 Task: Look for space in Mililani Town, United States from 14th June, 2023 to 30th June, 2023 for 5 adults in price range Rs.8000 to Rs.12000. Place can be entire place or private room with 5 bedrooms having 5 beds and 5 bathrooms. Property type can be house, flat, guest house. Amenities needed are: wifi, TV, free parkinig on premises, gym, breakfast. Booking option can be shelf check-in. Required host language is English.
Action: Mouse moved to (423, 97)
Screenshot: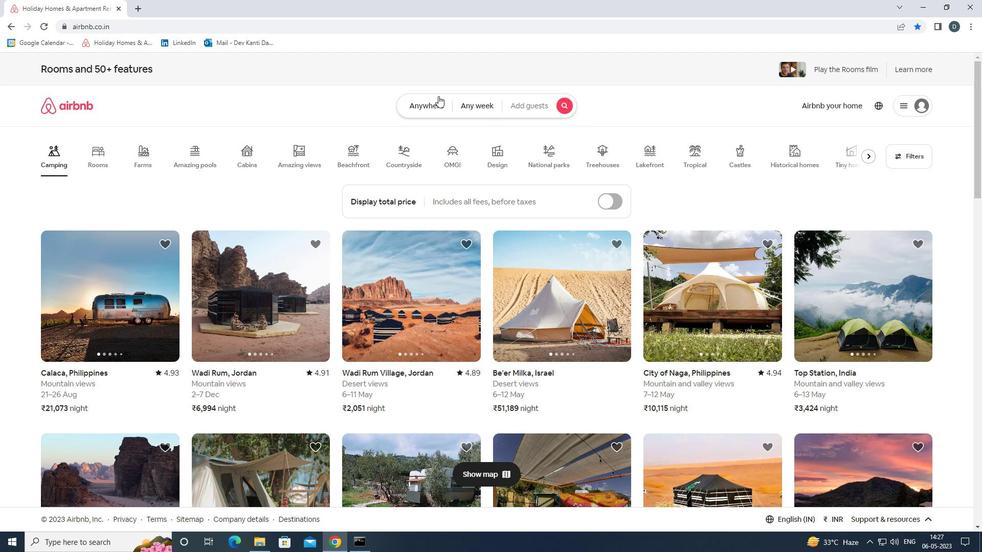 
Action: Mouse pressed left at (423, 97)
Screenshot: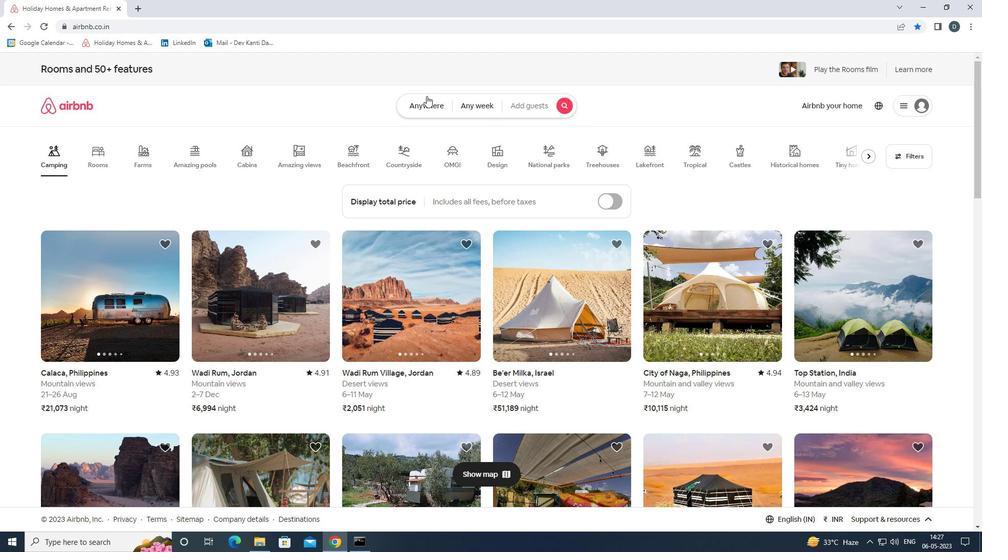 
Action: Mouse moved to (337, 146)
Screenshot: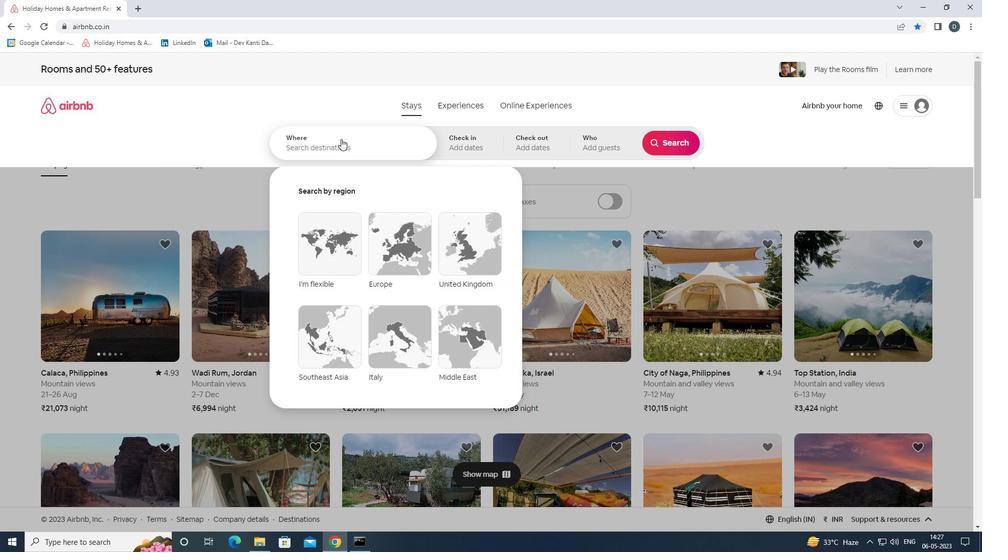 
Action: Mouse pressed left at (337, 146)
Screenshot: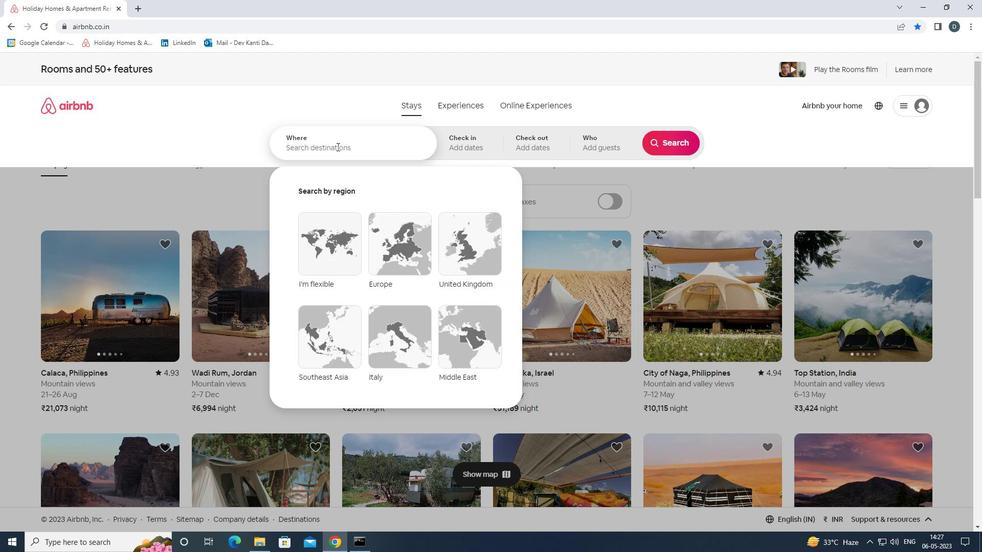 
Action: Mouse moved to (337, 147)
Screenshot: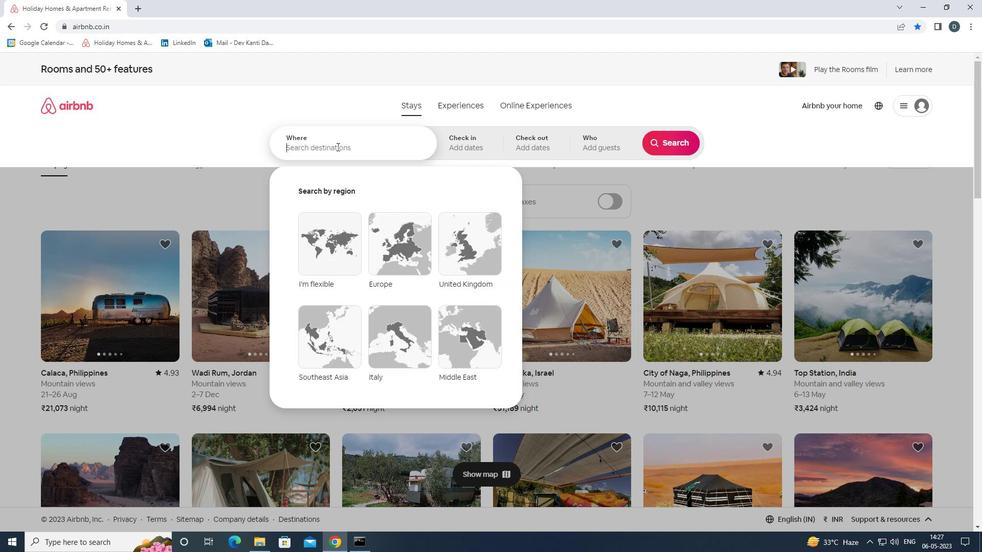 
Action: Key pressed <Key.shift><Key.shift><Key.shift><Key.shift><Key.shift><Key.shift><Key.shift><Key.shift><Key.shift><Key.shift><Key.shift><Key.shift><Key.shift><Key.shift><Key.shift><Key.shift><Key.shift><Key.shift><Key.shift><Key.shift><Key.shift><Key.shift>MILILANI<Key.space><Key.shift><Key.shift><Key.shift><Key.shift><Key.shift><Key.shift><Key.shift><Key.shift><Key.shift><Key.shift><Key.shift><Key.shift><Key.shift><Key.shift>TOWN,<Key.shift>UNITED<Key.space><Key.shift>STATES<Key.enter>
Screenshot: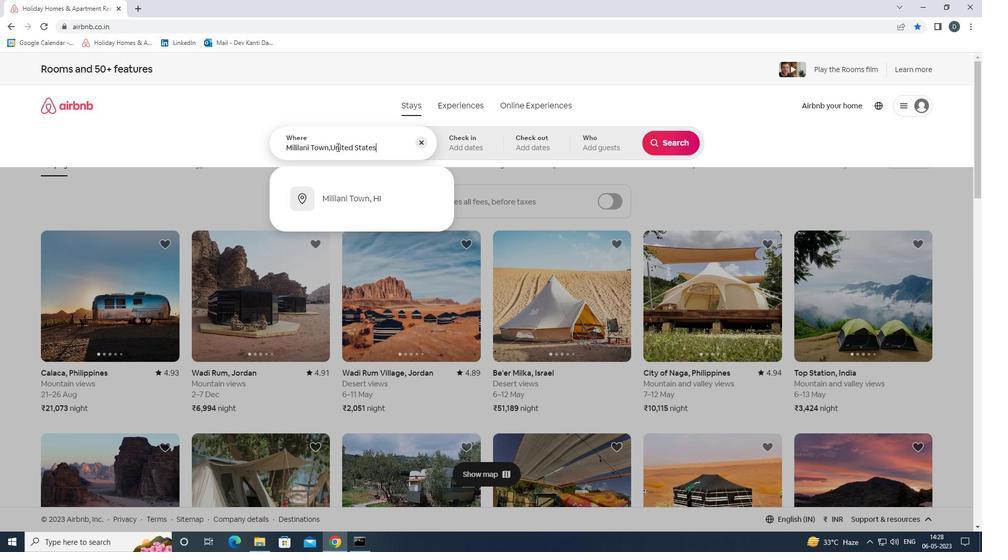 
Action: Mouse moved to (586, 314)
Screenshot: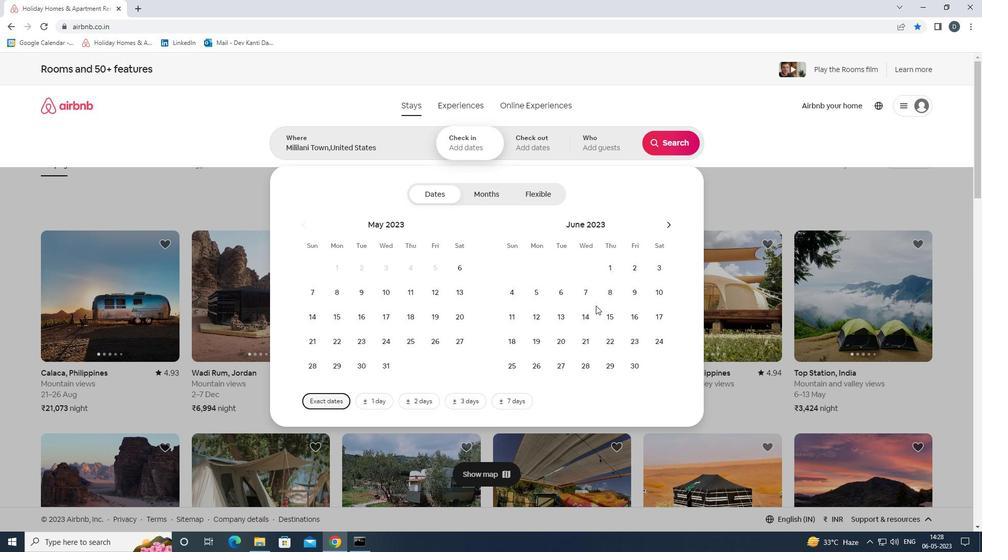 
Action: Mouse pressed left at (586, 314)
Screenshot: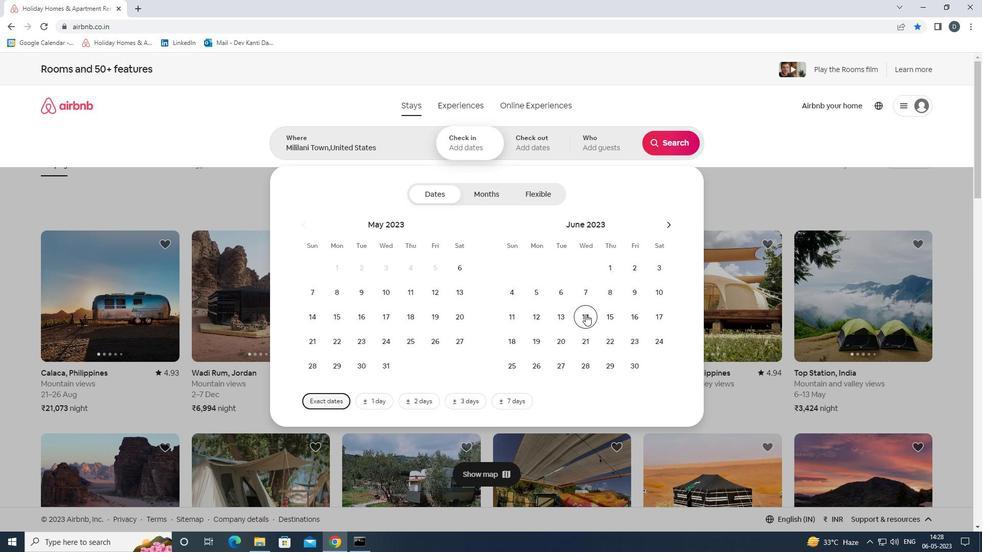 
Action: Mouse moved to (633, 364)
Screenshot: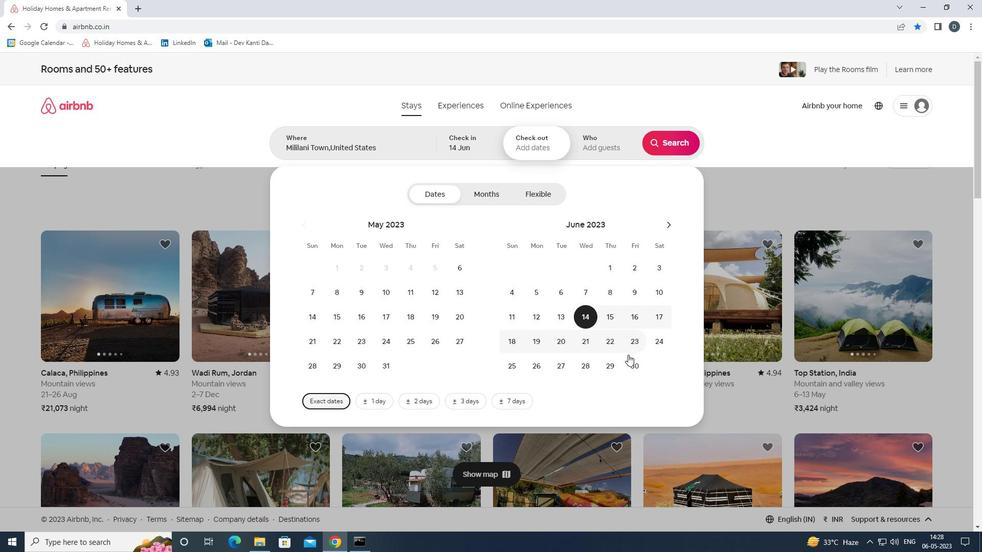 
Action: Mouse pressed left at (633, 364)
Screenshot: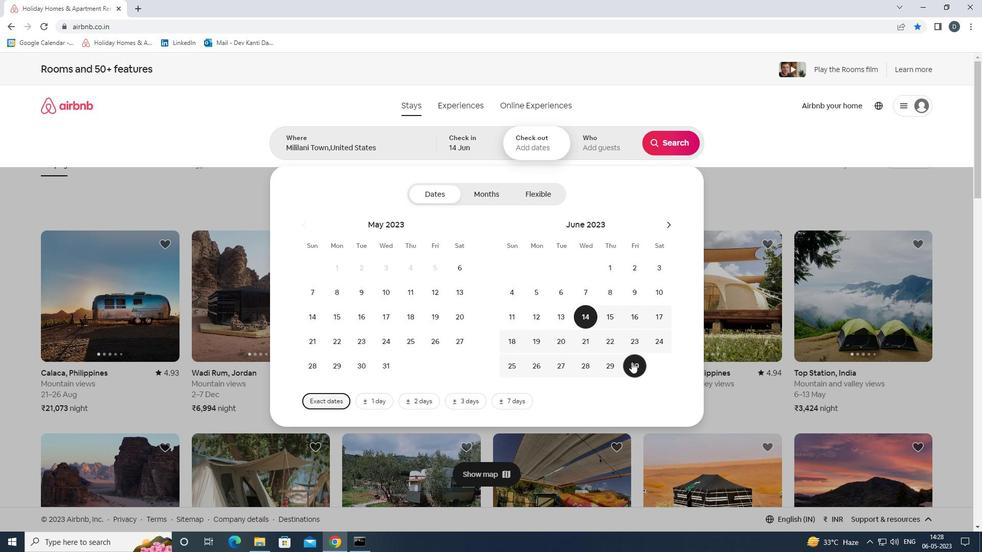 
Action: Mouse moved to (600, 146)
Screenshot: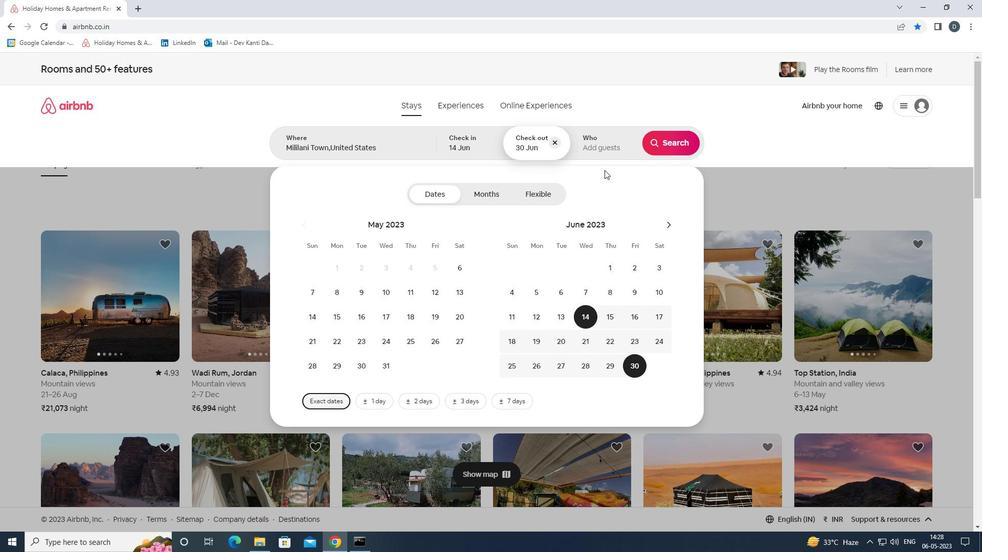 
Action: Mouse pressed left at (600, 146)
Screenshot: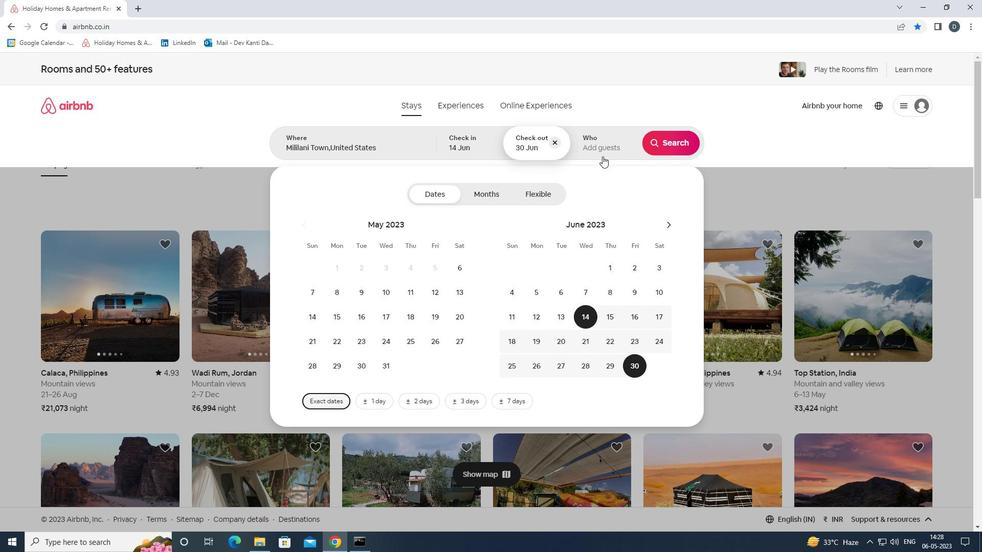 
Action: Mouse moved to (671, 198)
Screenshot: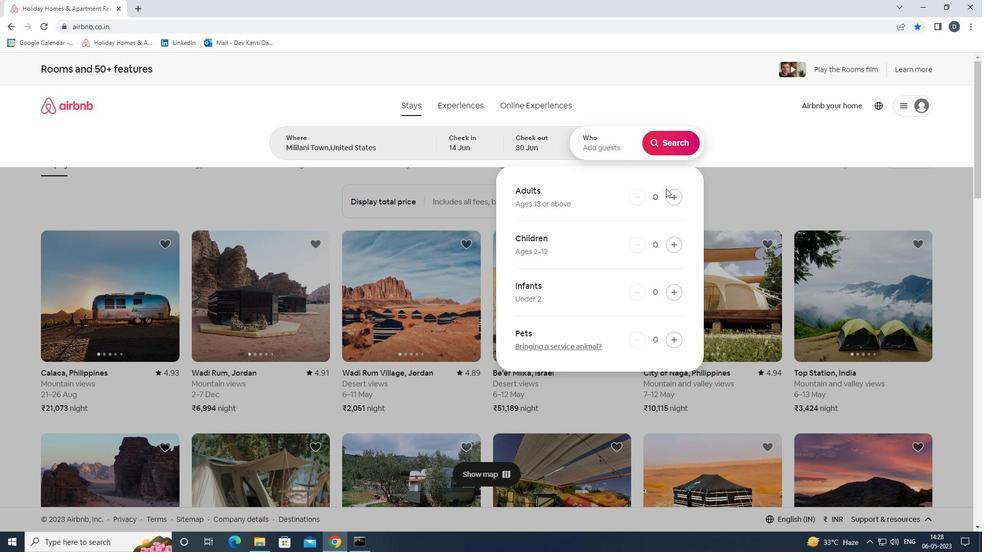 
Action: Mouse pressed left at (671, 198)
Screenshot: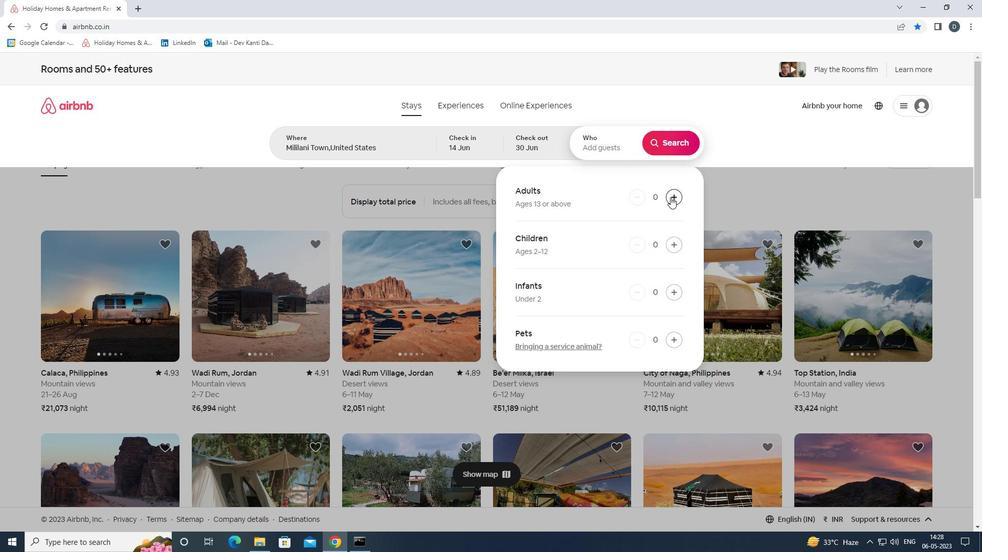 
Action: Mouse moved to (671, 199)
Screenshot: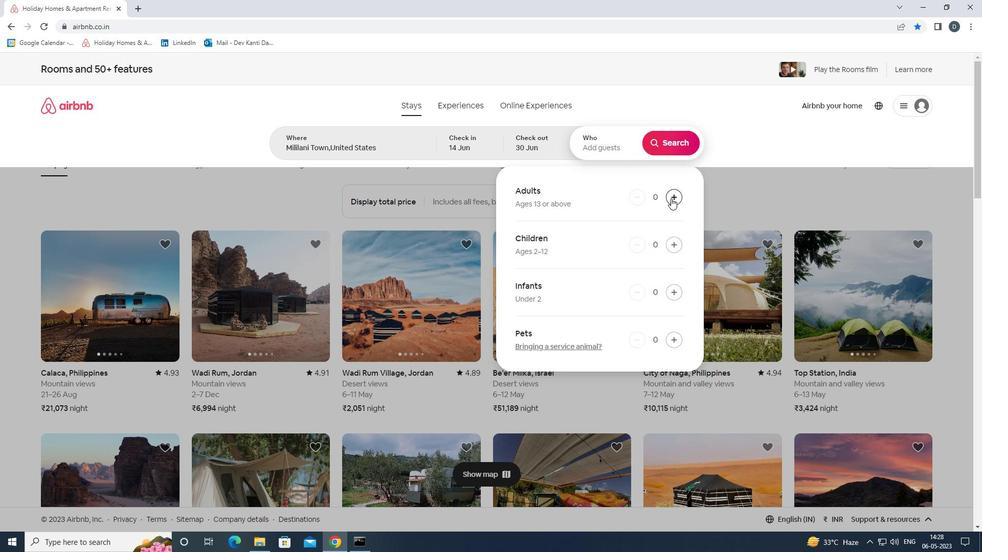 
Action: Mouse pressed left at (671, 199)
Screenshot: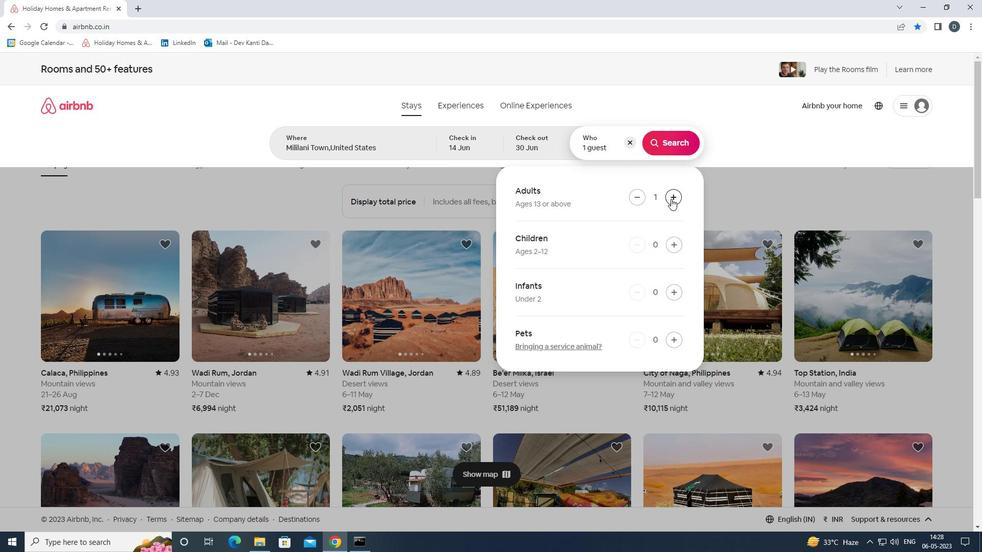 
Action: Mouse pressed left at (671, 199)
Screenshot: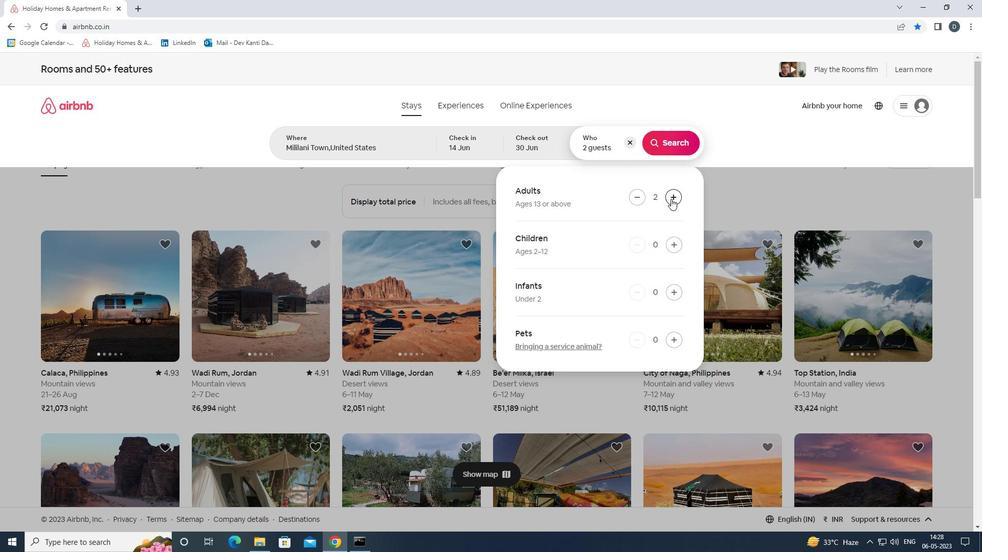 
Action: Mouse pressed left at (671, 199)
Screenshot: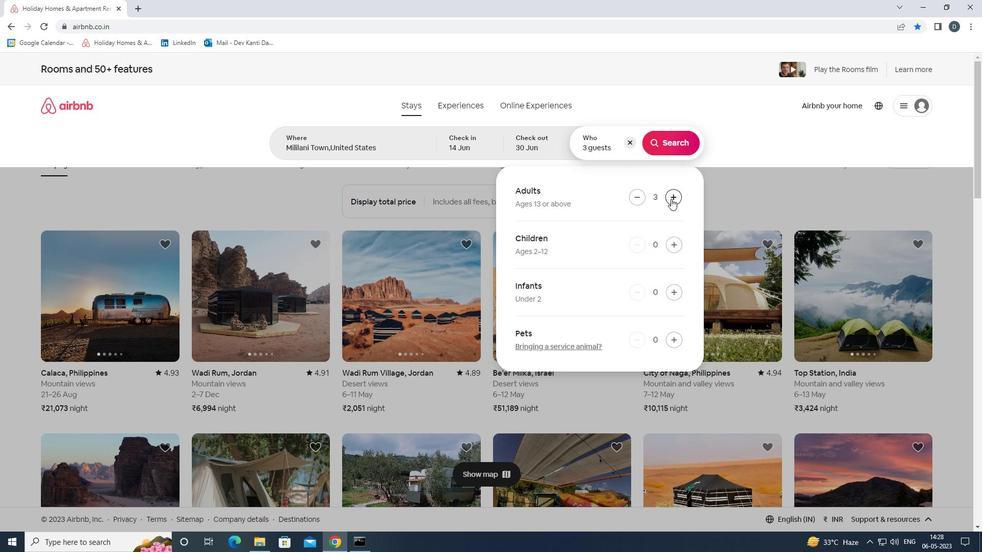 
Action: Mouse moved to (671, 201)
Screenshot: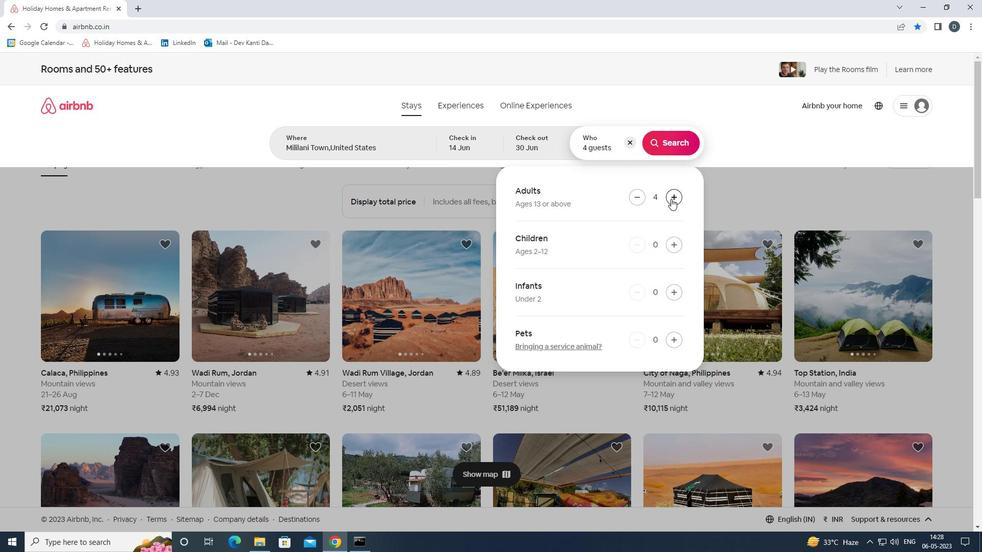
Action: Mouse pressed left at (671, 201)
Screenshot: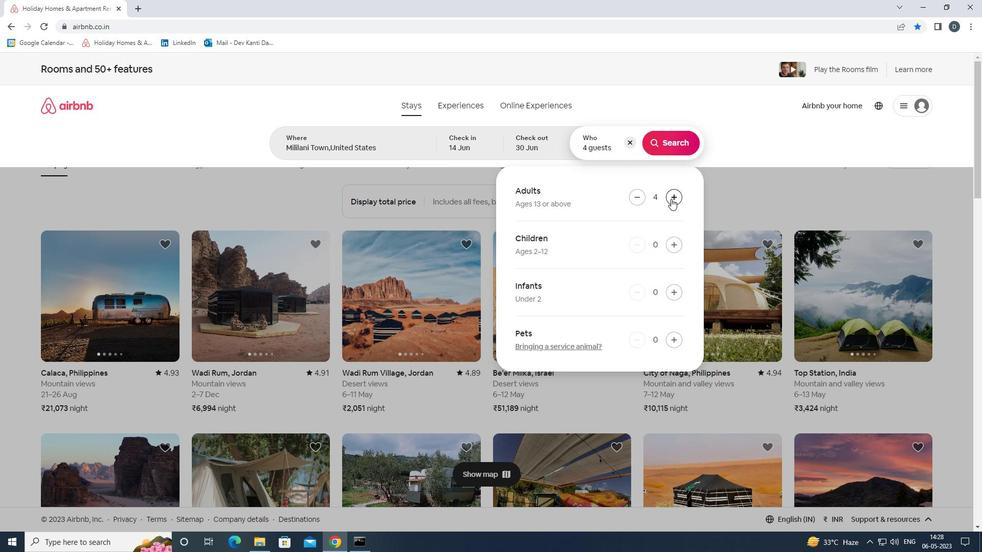 
Action: Mouse moved to (666, 143)
Screenshot: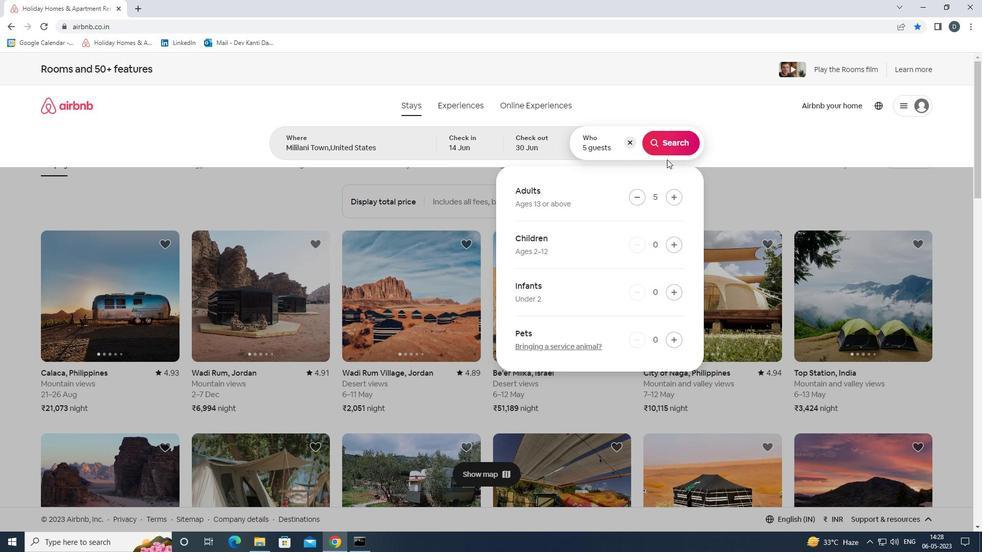 
Action: Mouse pressed left at (666, 143)
Screenshot: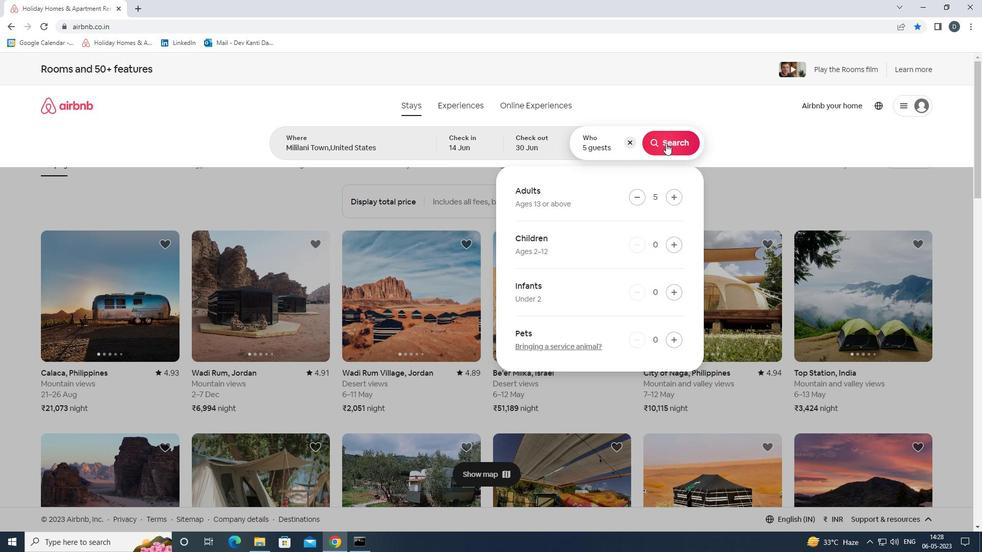 
Action: Mouse moved to (933, 113)
Screenshot: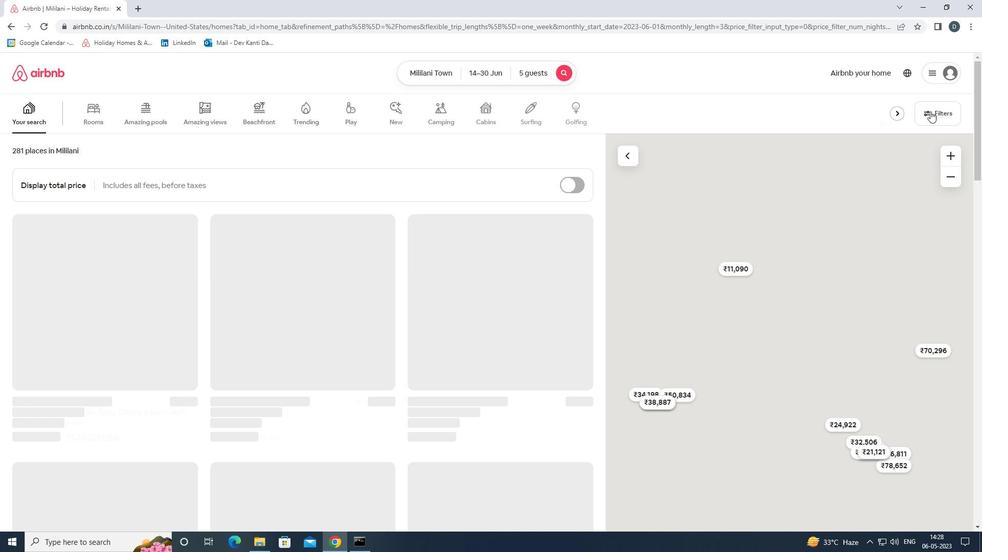 
Action: Mouse pressed left at (933, 113)
Screenshot: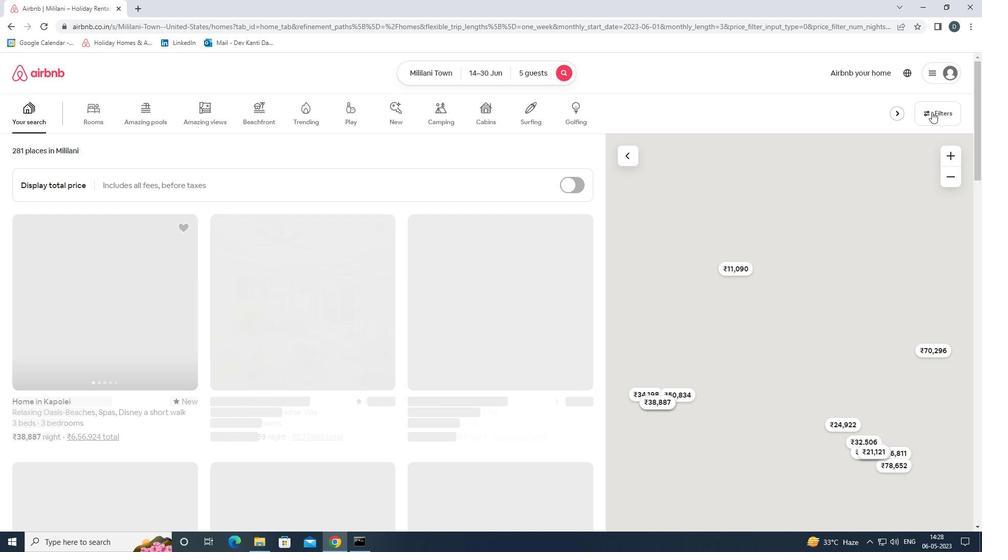 
Action: Mouse moved to (433, 363)
Screenshot: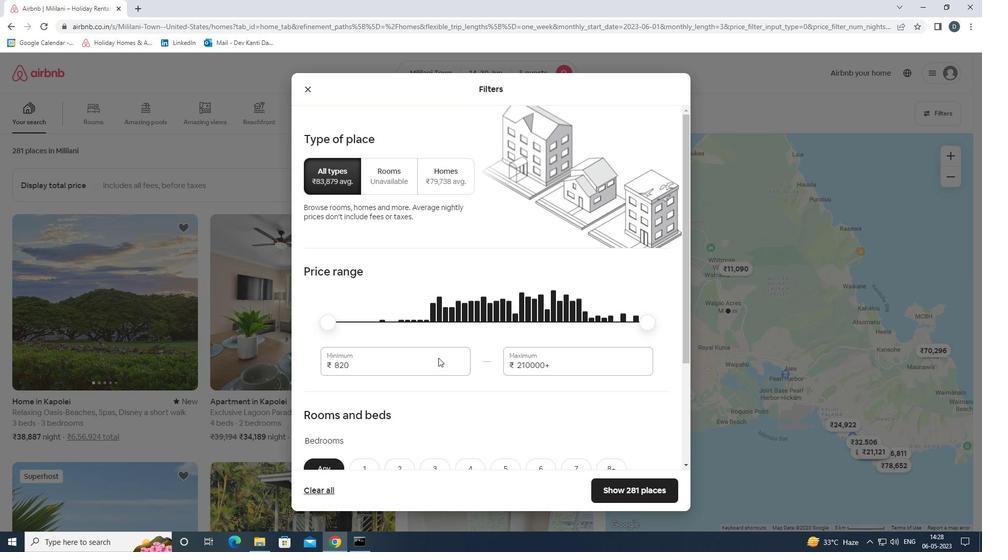 
Action: Mouse pressed left at (433, 363)
Screenshot: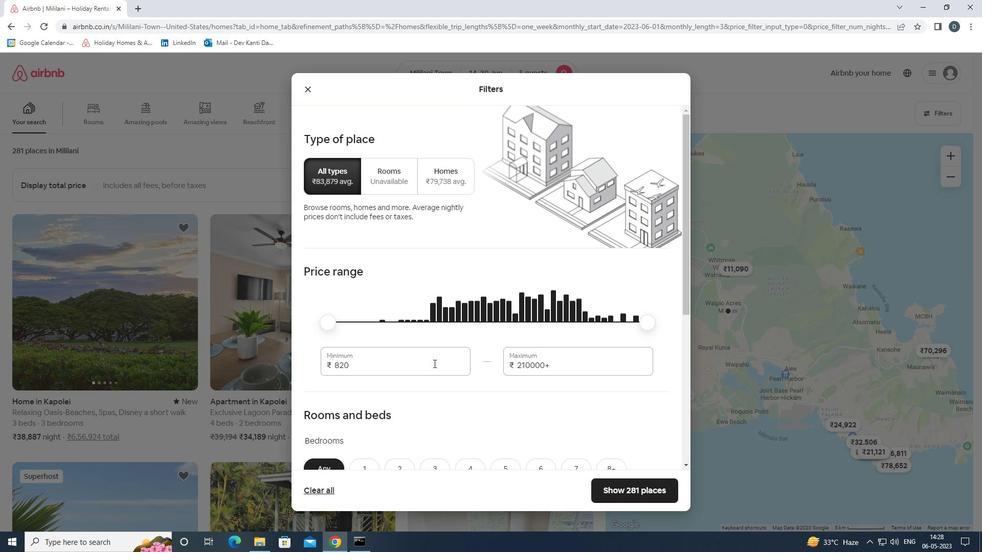 
Action: Mouse pressed left at (433, 363)
Screenshot: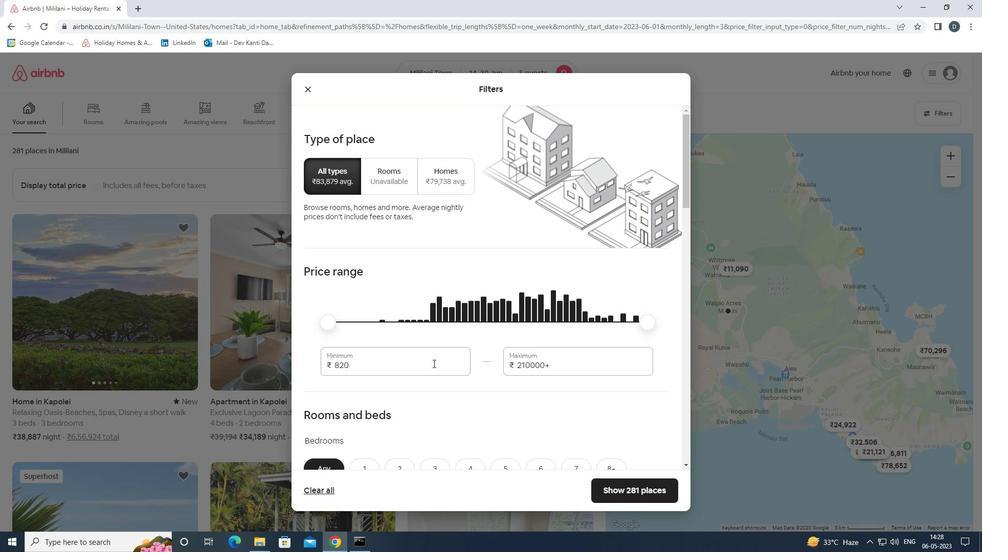 
Action: Mouse moved to (438, 363)
Screenshot: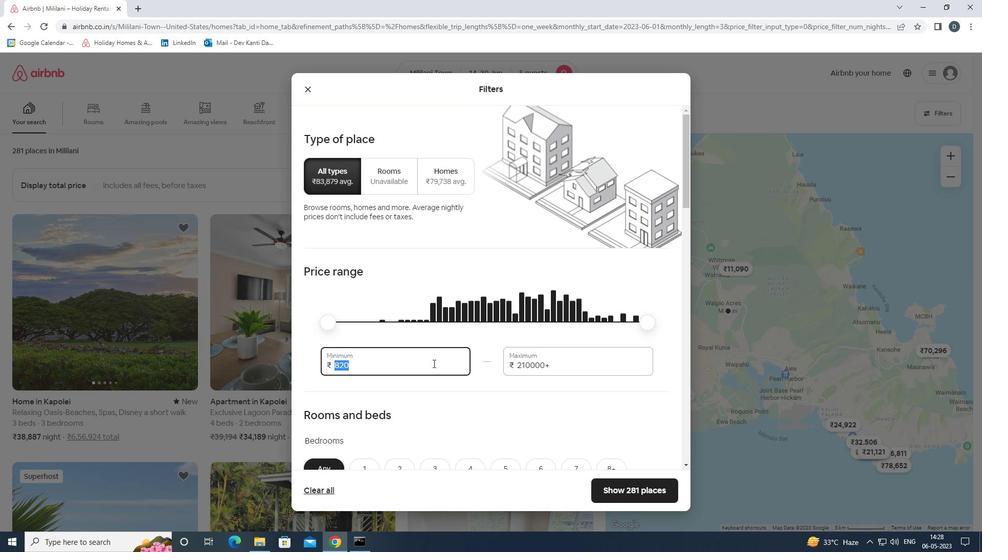 
Action: Key pressed 8000<Key.tab>12000
Screenshot: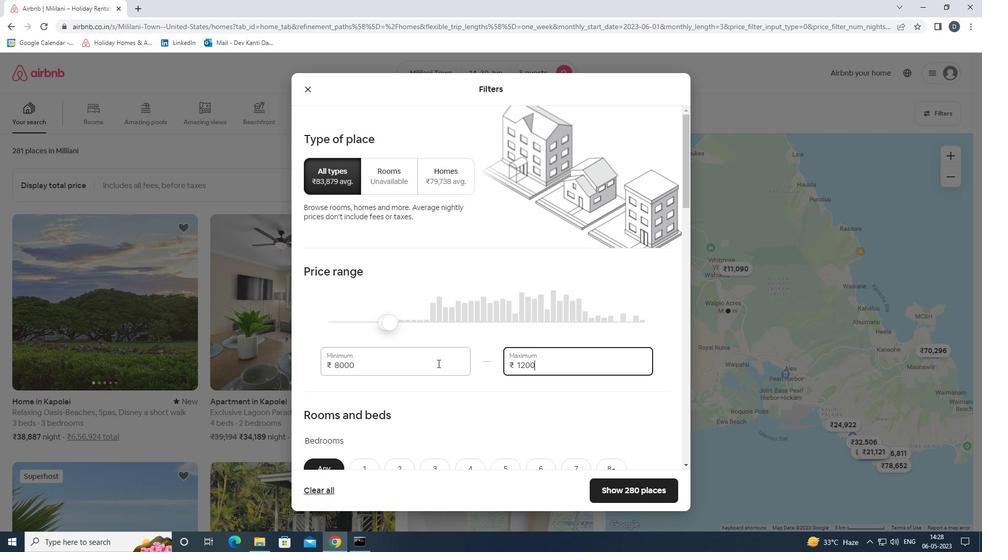 
Action: Mouse moved to (442, 362)
Screenshot: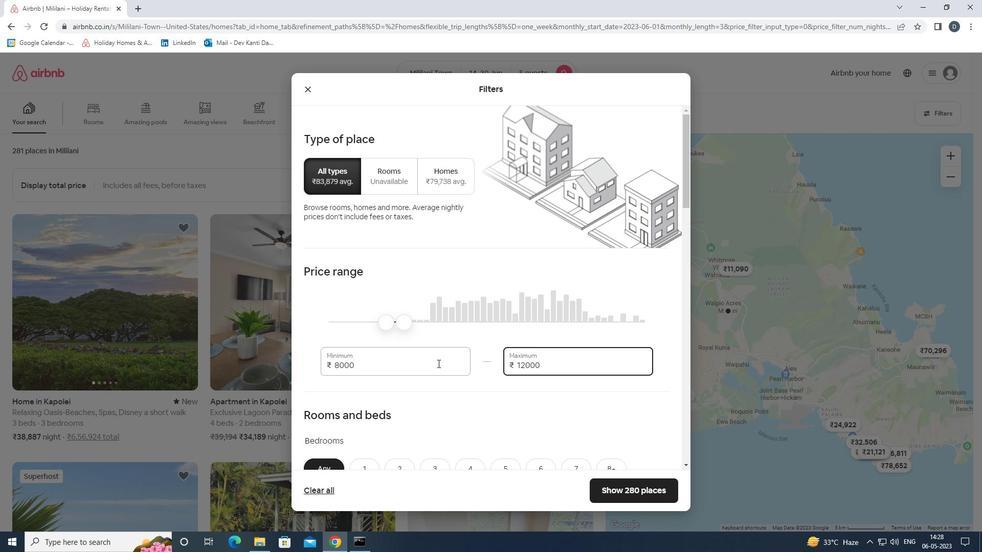 
Action: Mouse scrolled (442, 362) with delta (0, 0)
Screenshot: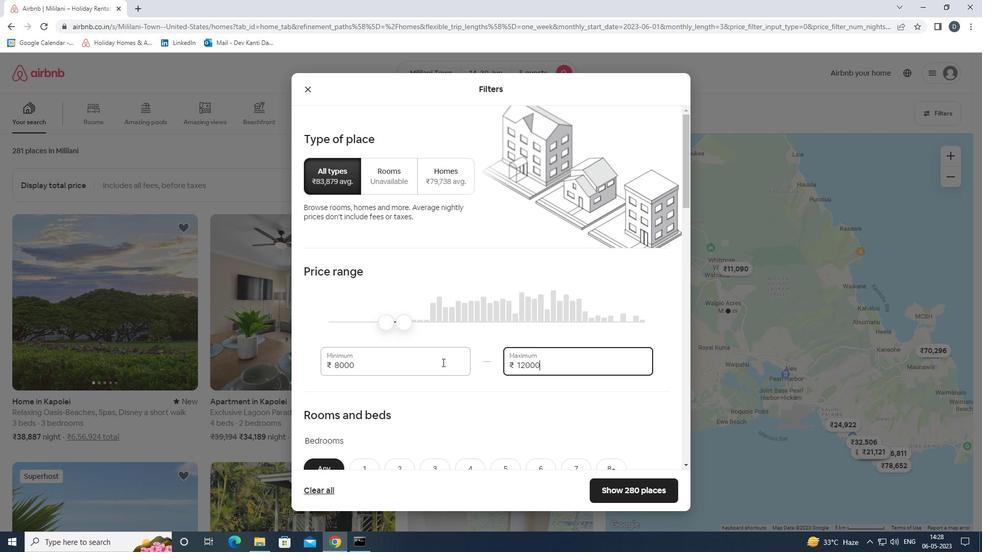 
Action: Mouse moved to (452, 359)
Screenshot: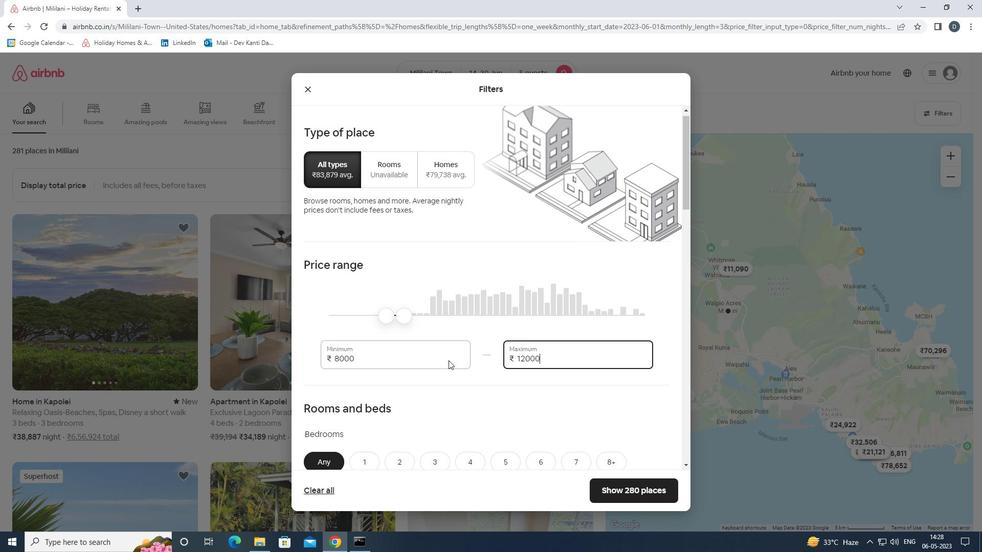
Action: Mouse scrolled (452, 359) with delta (0, 0)
Screenshot: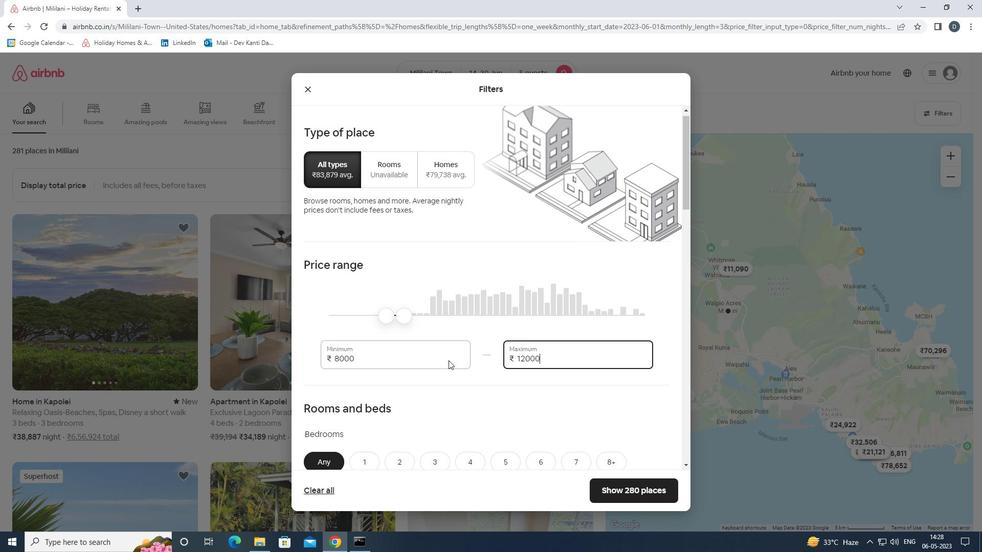 
Action: Mouse moved to (468, 356)
Screenshot: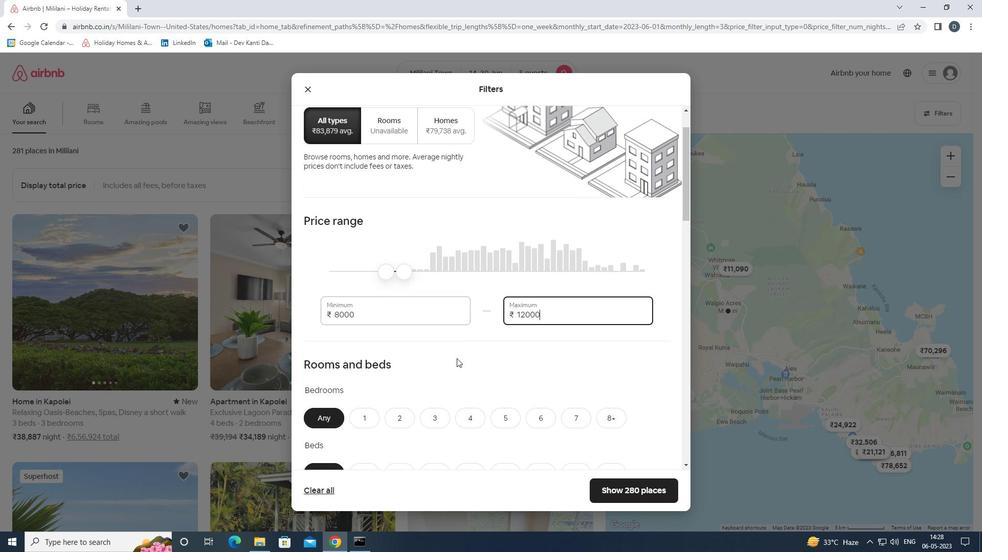 
Action: Mouse scrolled (468, 355) with delta (0, 0)
Screenshot: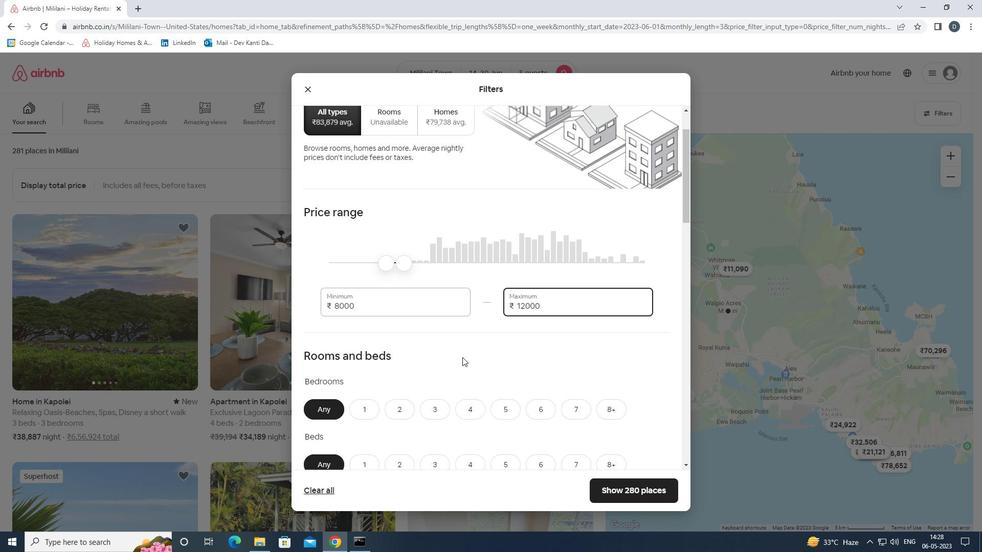 
Action: Mouse moved to (474, 354)
Screenshot: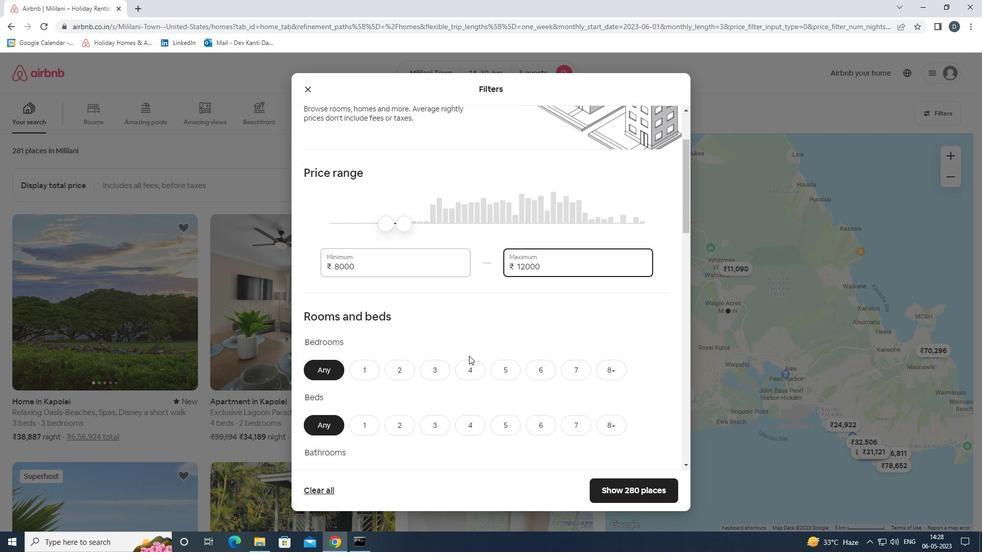 
Action: Mouse scrolled (474, 354) with delta (0, 0)
Screenshot: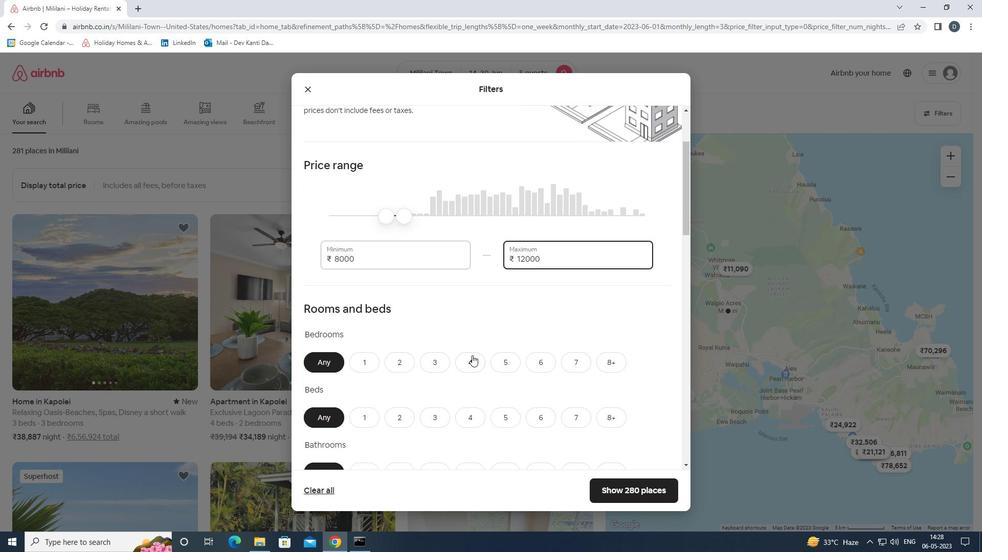
Action: Mouse moved to (512, 263)
Screenshot: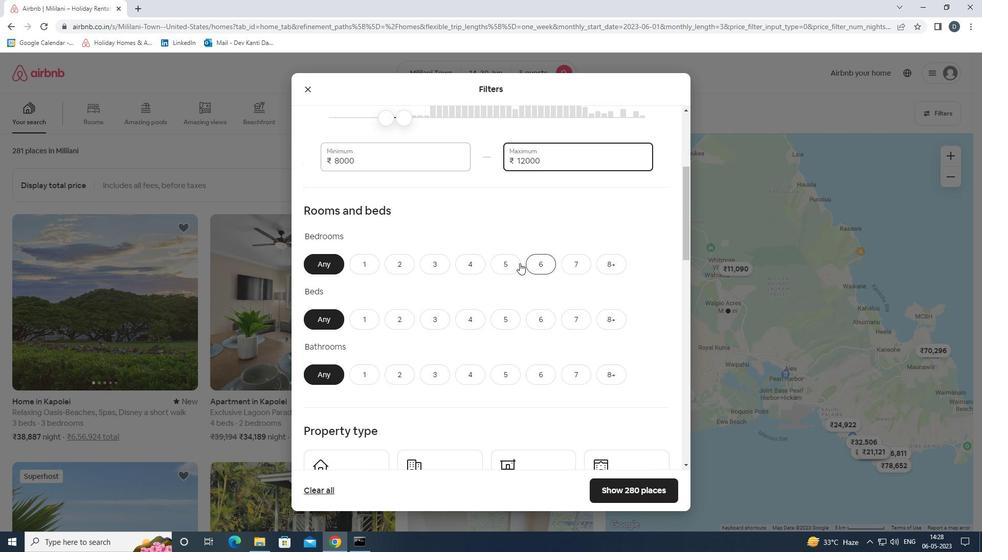 
Action: Mouse pressed left at (512, 263)
Screenshot: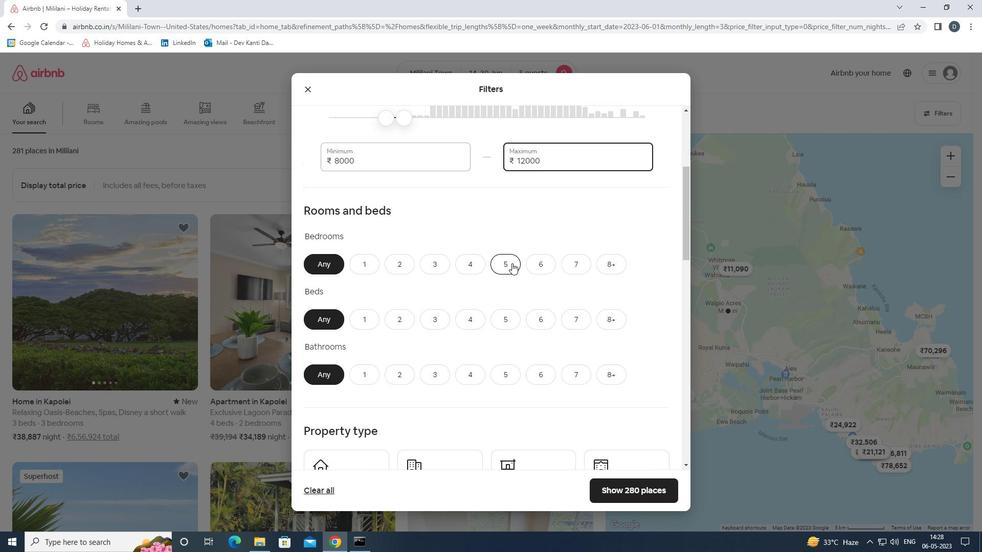 
Action: Mouse moved to (510, 319)
Screenshot: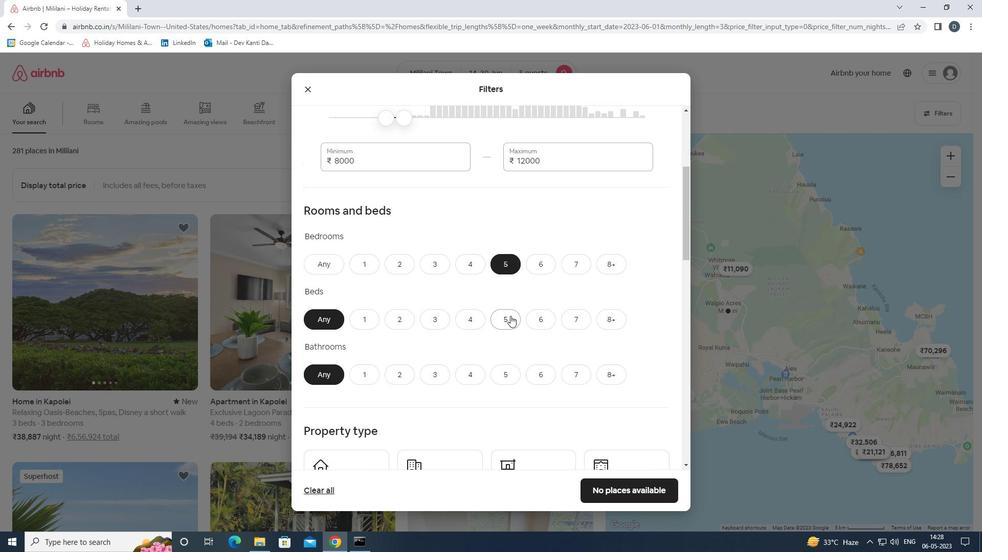 
Action: Mouse pressed left at (510, 319)
Screenshot: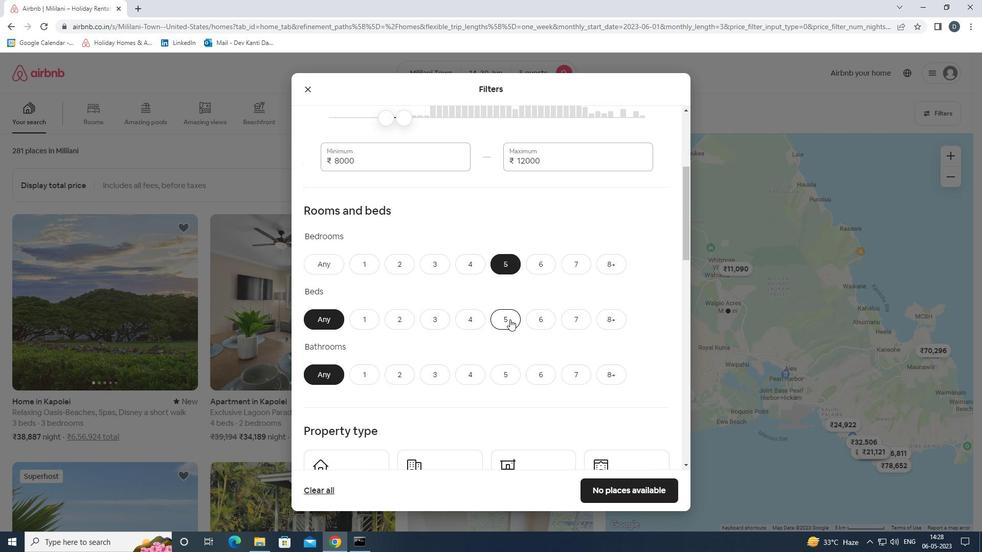
Action: Mouse moved to (508, 369)
Screenshot: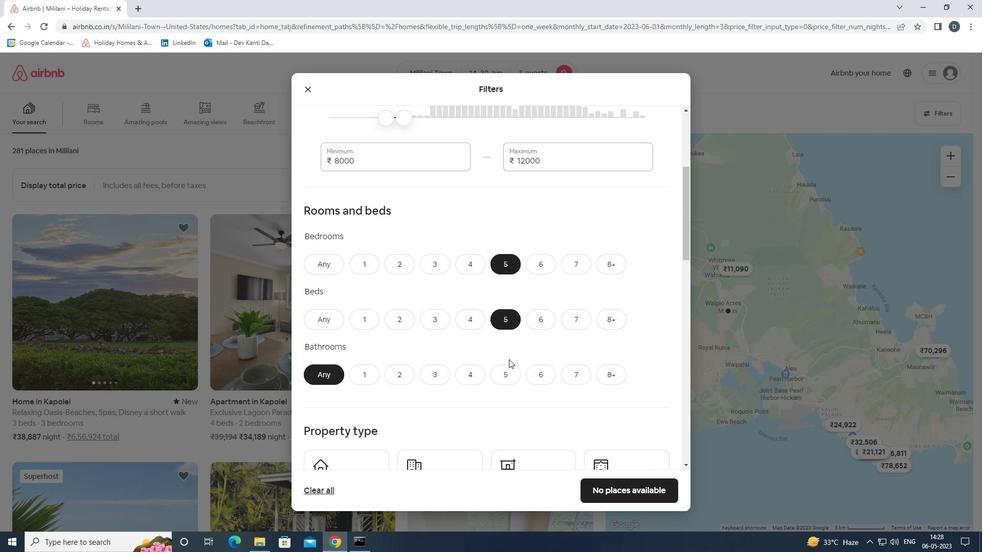 
Action: Mouse pressed left at (508, 369)
Screenshot: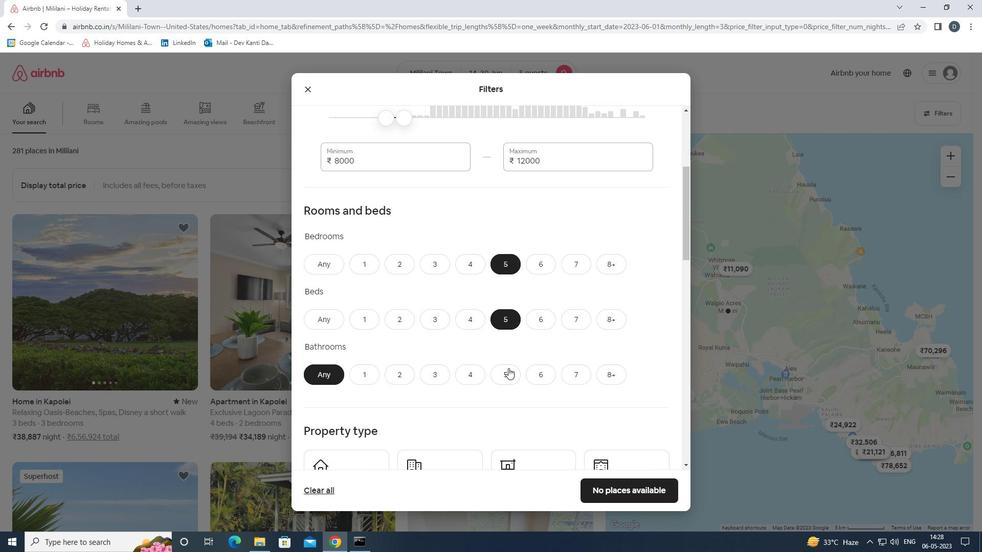 
Action: Mouse scrolled (508, 368) with delta (0, 0)
Screenshot: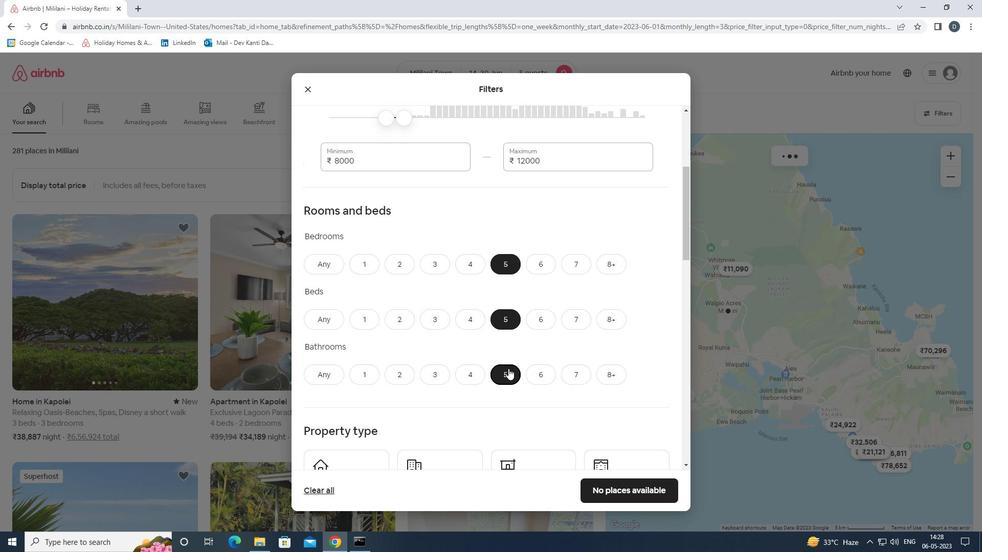 
Action: Mouse scrolled (508, 368) with delta (0, 0)
Screenshot: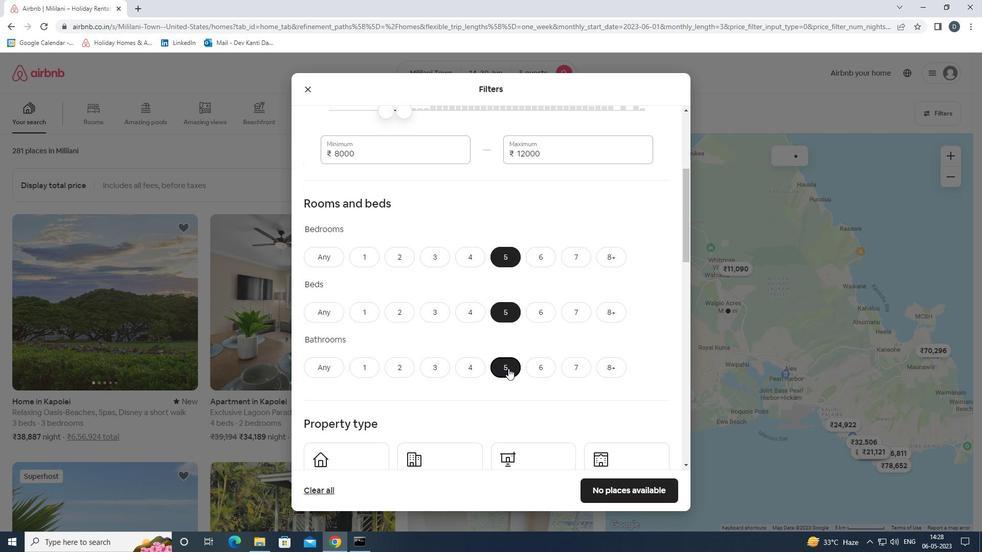 
Action: Mouse moved to (507, 369)
Screenshot: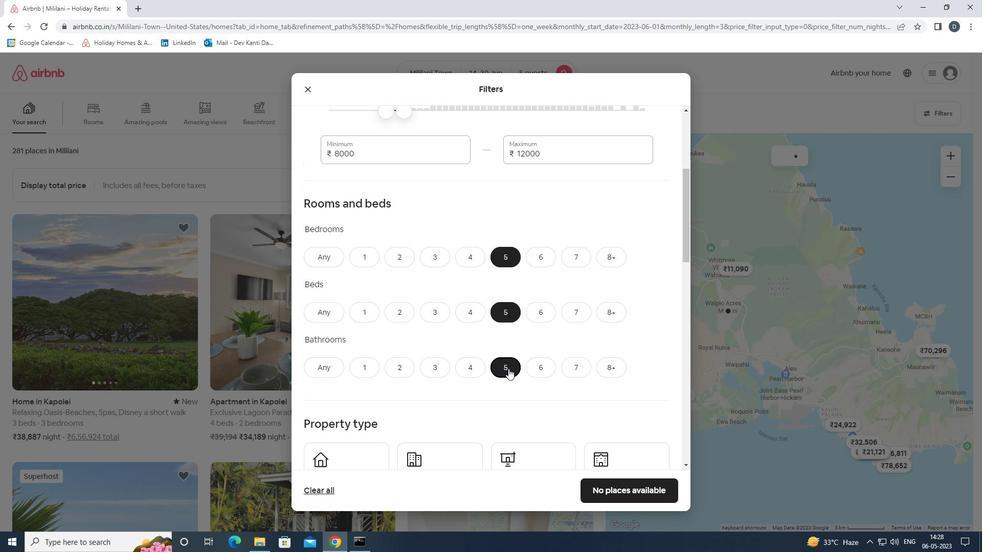 
Action: Mouse scrolled (507, 369) with delta (0, 0)
Screenshot: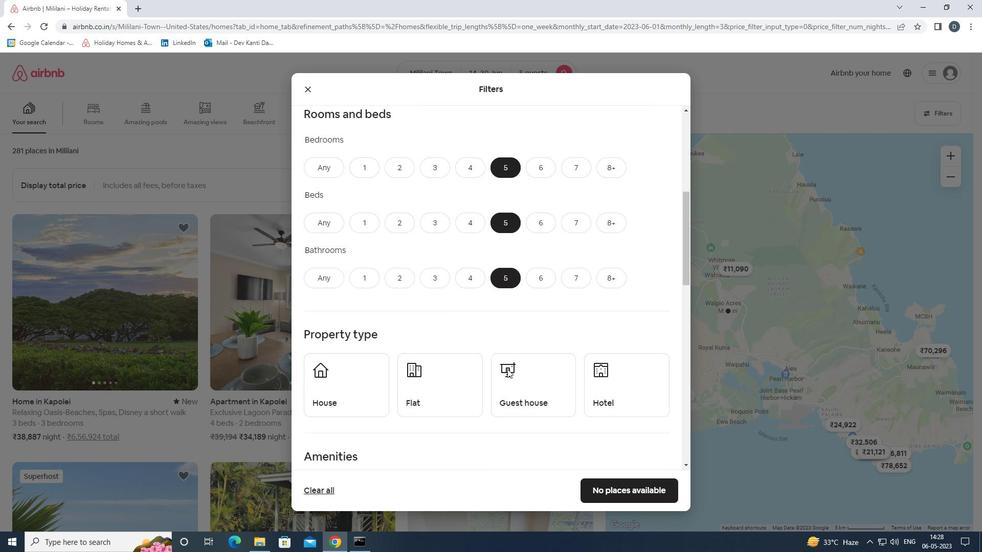 
Action: Mouse moved to (340, 344)
Screenshot: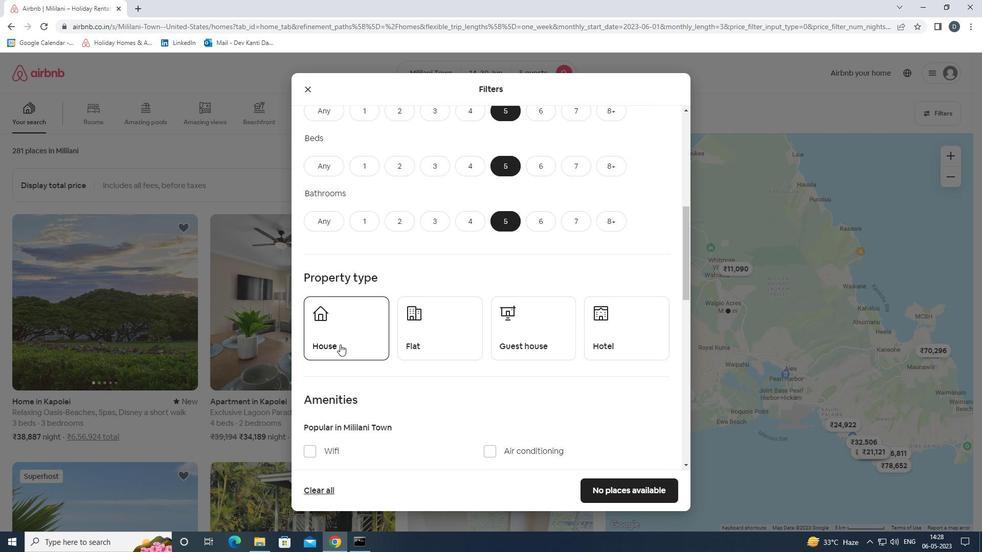 
Action: Mouse pressed left at (340, 344)
Screenshot: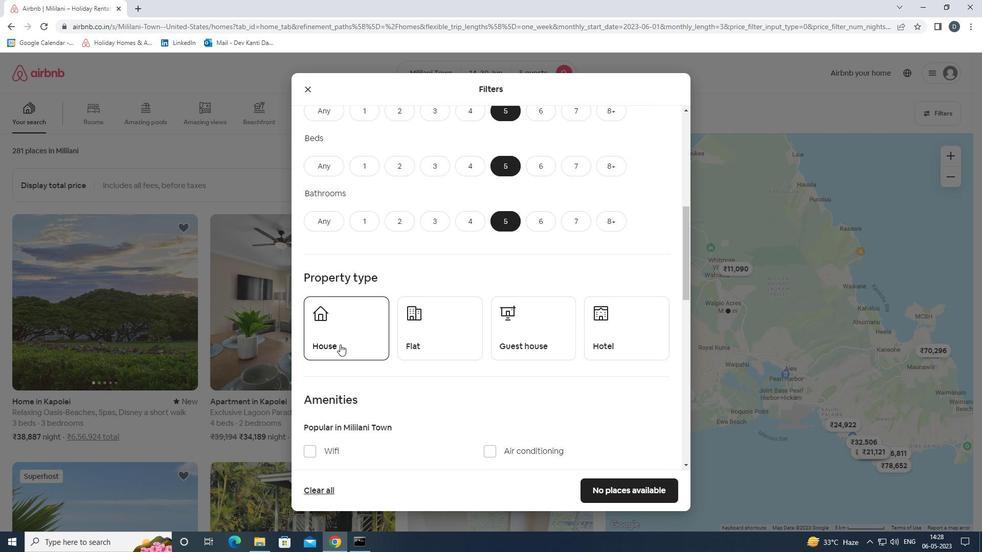 
Action: Mouse moved to (428, 341)
Screenshot: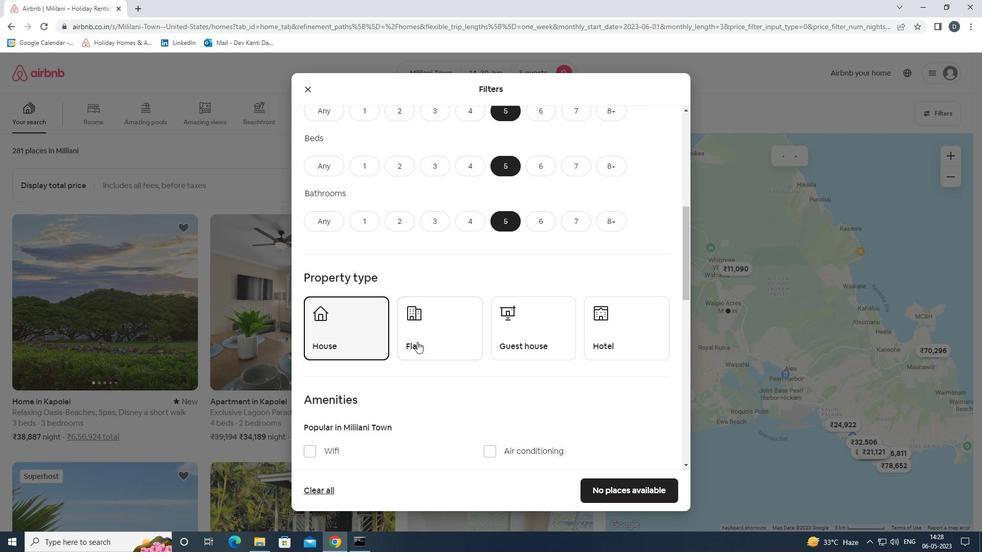 
Action: Mouse pressed left at (428, 341)
Screenshot: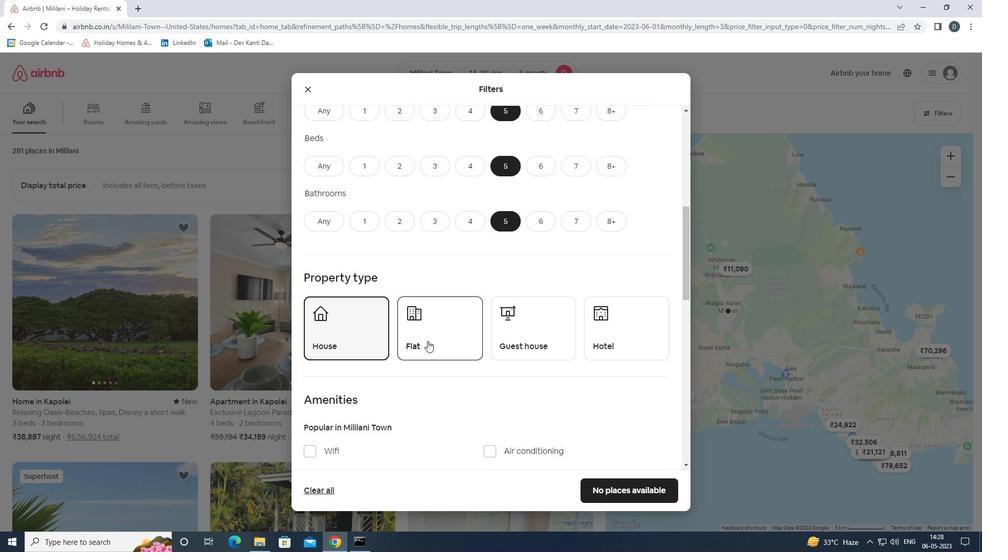 
Action: Mouse moved to (515, 329)
Screenshot: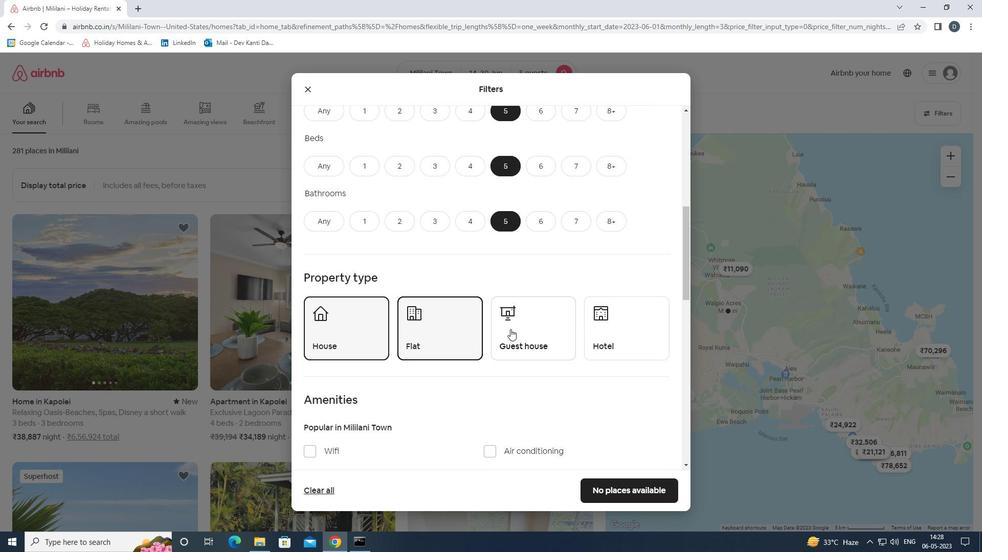 
Action: Mouse pressed left at (515, 329)
Screenshot: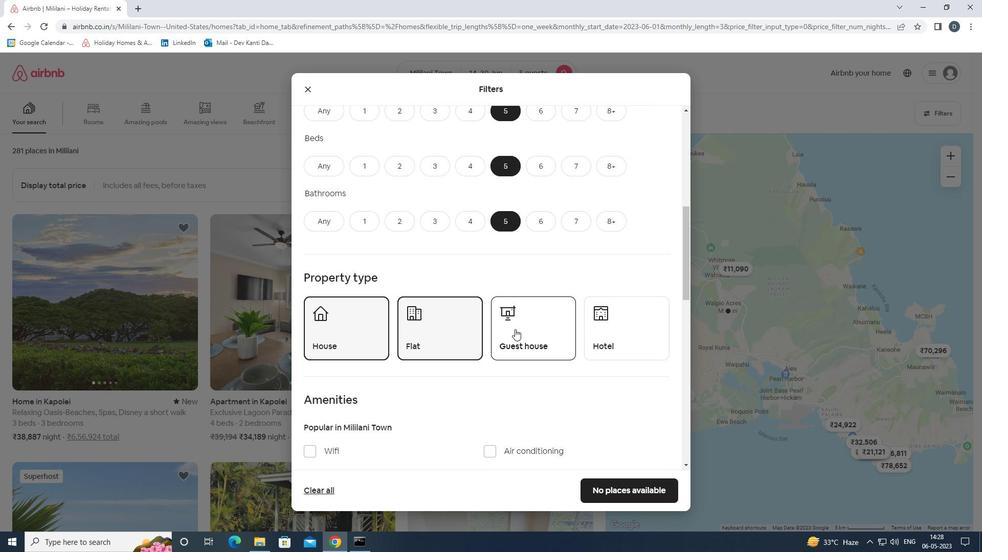 
Action: Mouse scrolled (515, 329) with delta (0, 0)
Screenshot: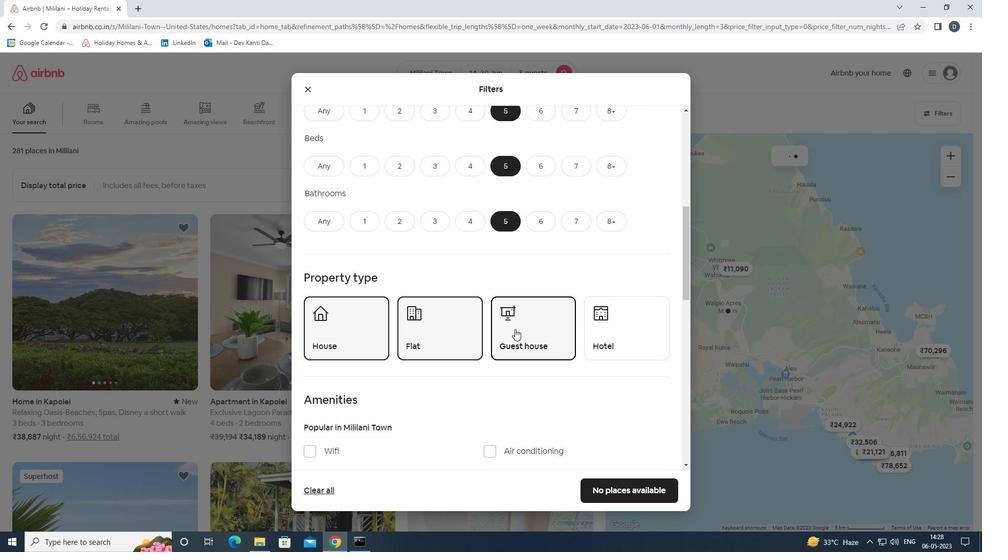 
Action: Mouse scrolled (515, 329) with delta (0, 0)
Screenshot: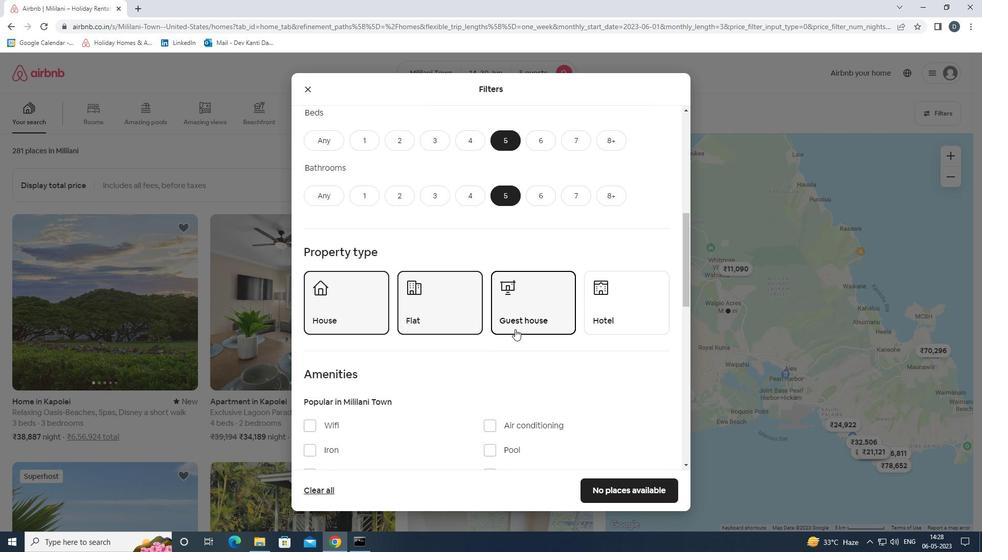 
Action: Mouse moved to (368, 349)
Screenshot: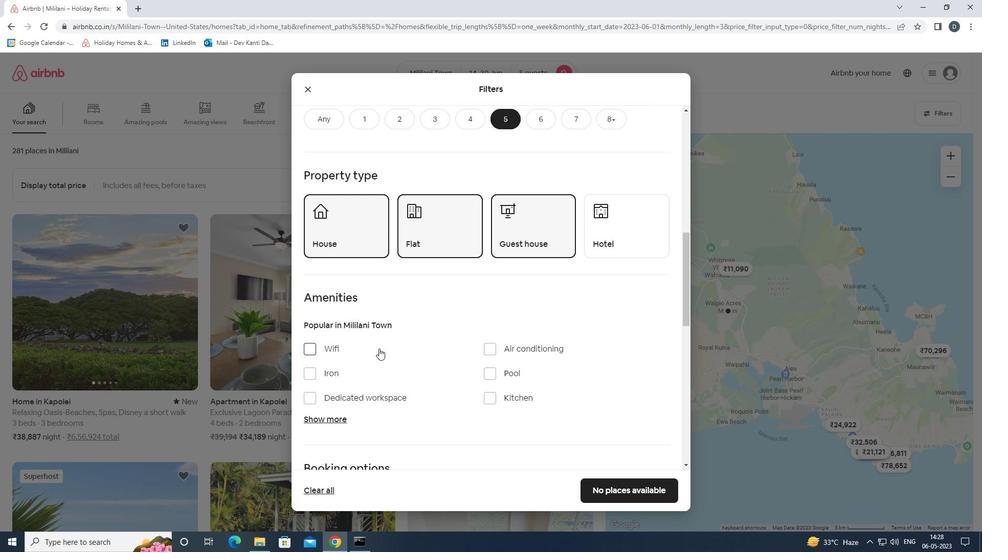 
Action: Mouse pressed left at (368, 349)
Screenshot: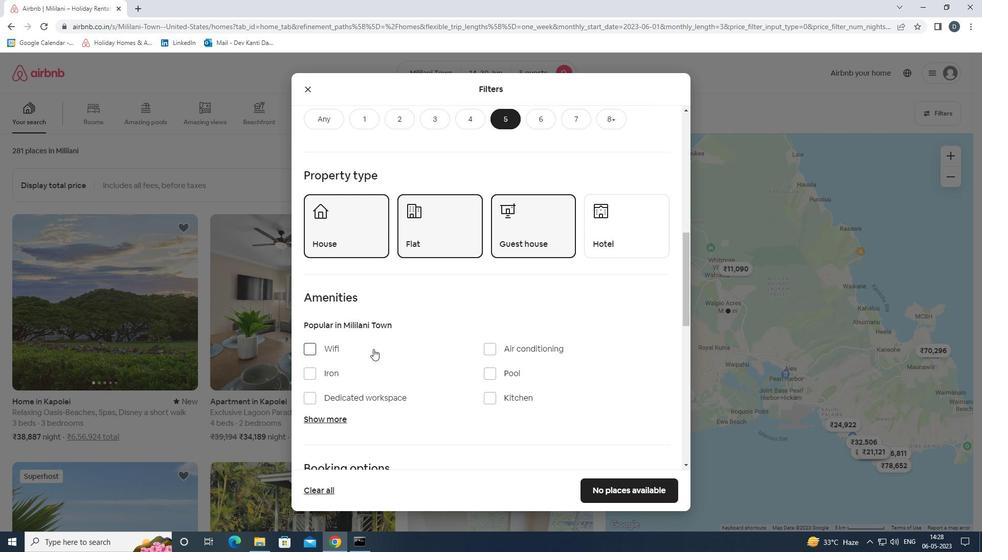 
Action: Mouse moved to (347, 417)
Screenshot: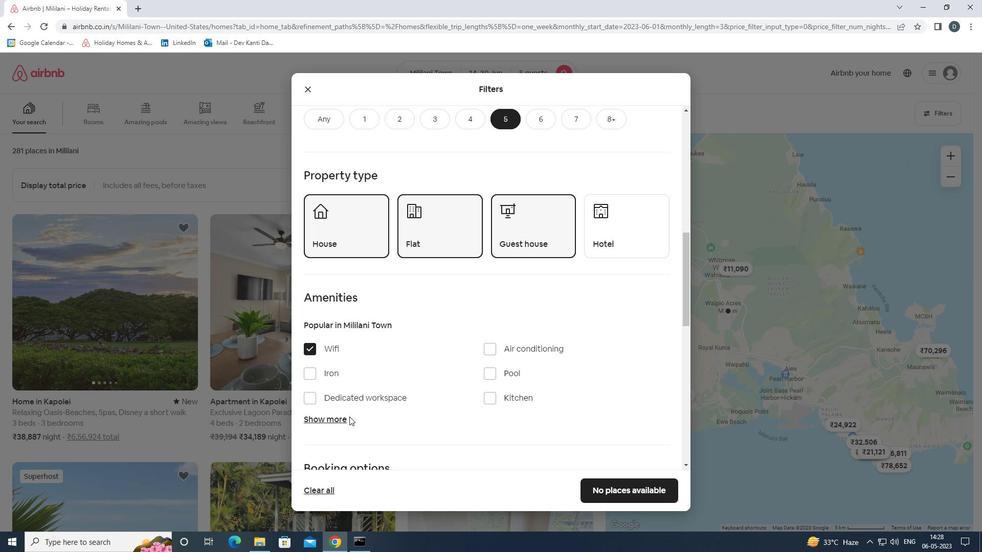 
Action: Mouse pressed left at (347, 417)
Screenshot: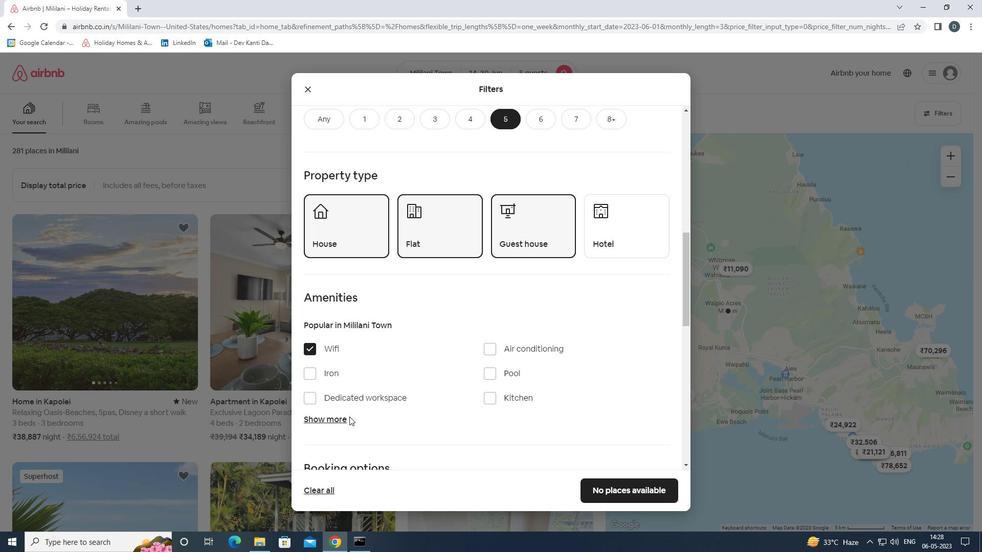 
Action: Mouse moved to (346, 419)
Screenshot: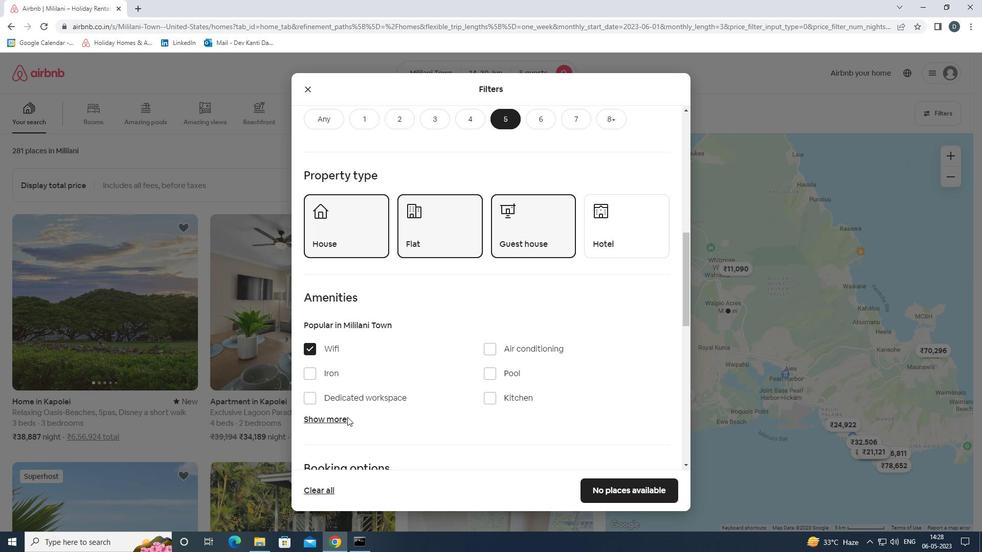 
Action: Mouse pressed left at (346, 419)
Screenshot: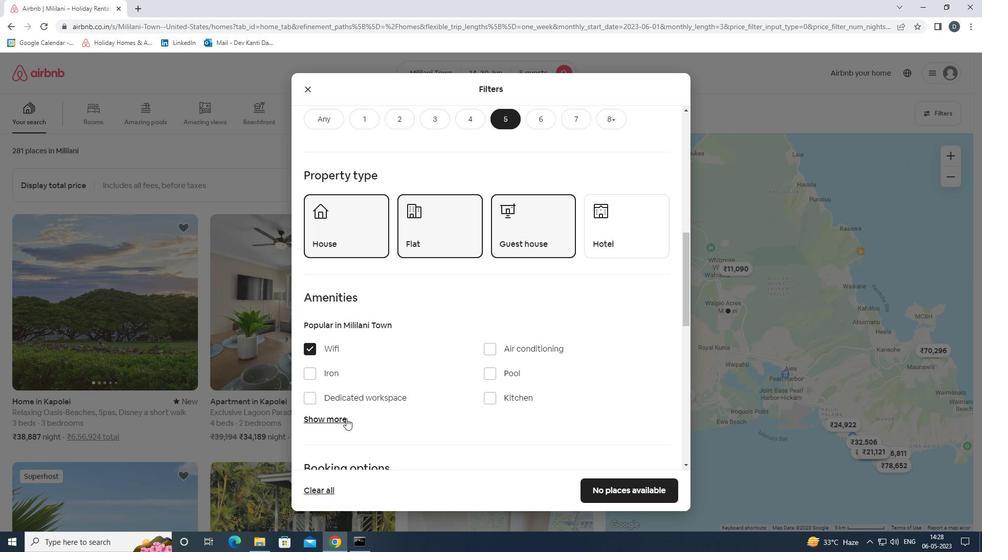 
Action: Mouse moved to (388, 404)
Screenshot: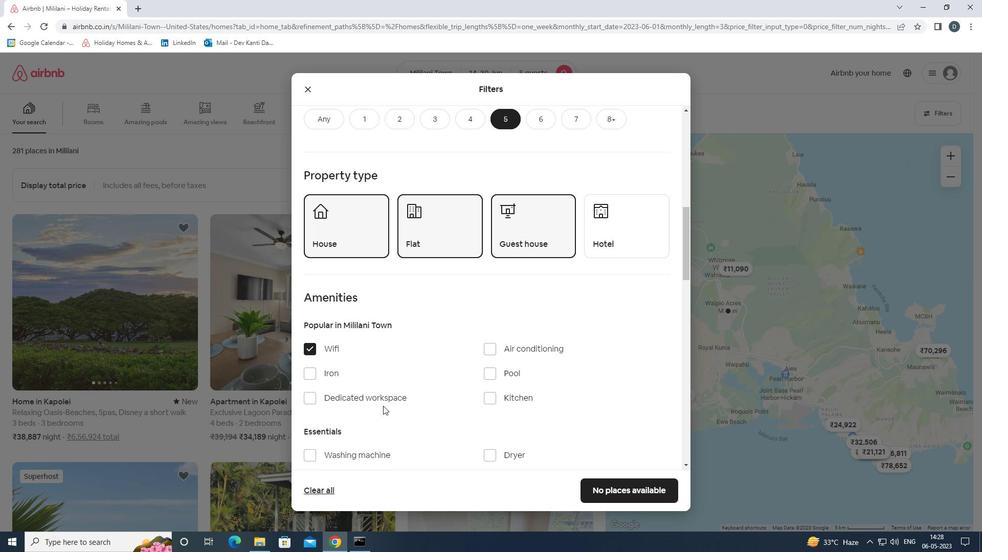 
Action: Mouse scrolled (388, 404) with delta (0, 0)
Screenshot: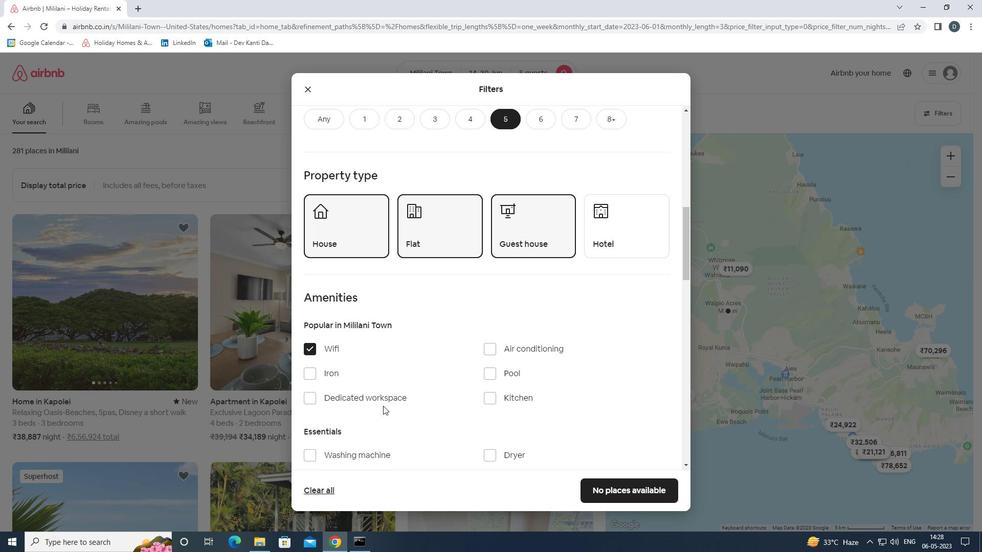 
Action: Mouse moved to (408, 400)
Screenshot: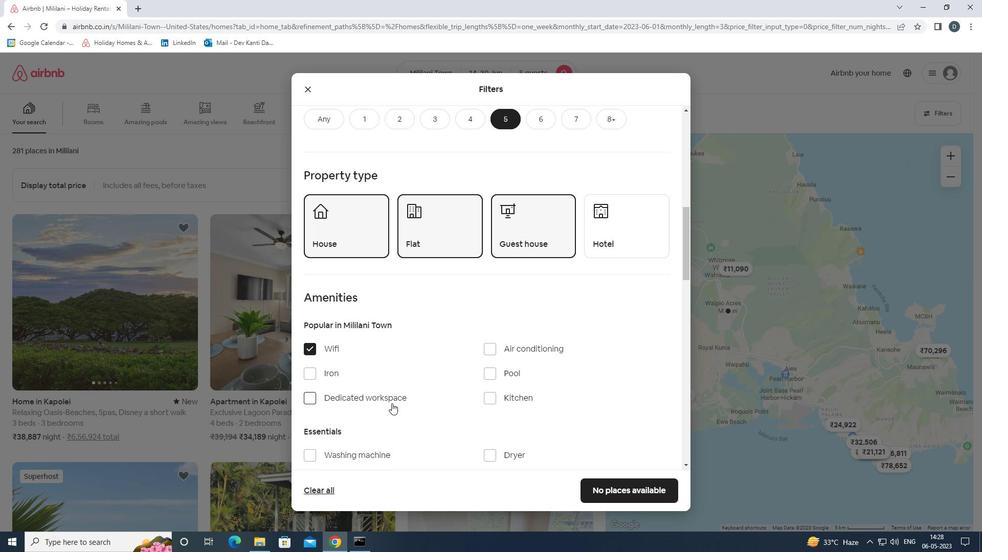 
Action: Mouse scrolled (408, 400) with delta (0, 0)
Screenshot: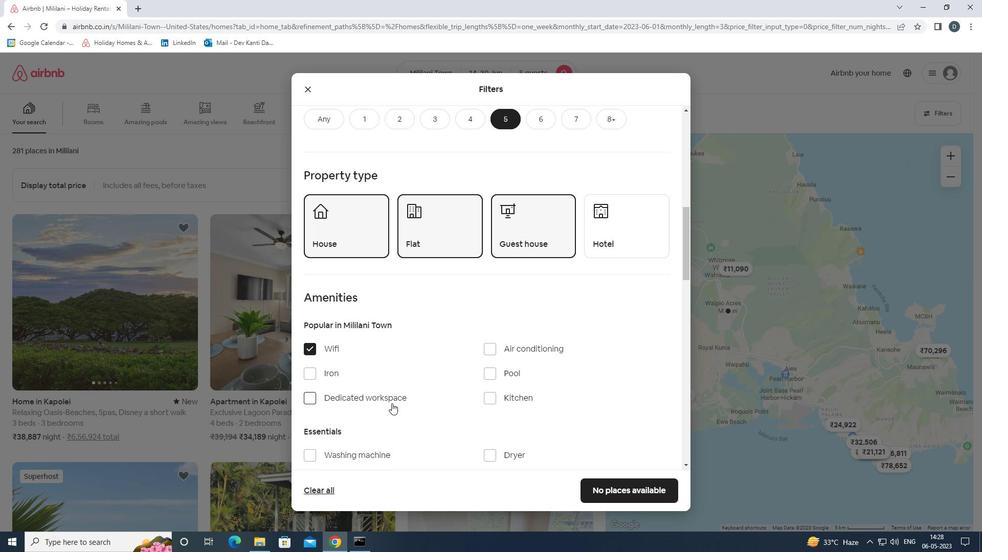 
Action: Mouse moved to (487, 374)
Screenshot: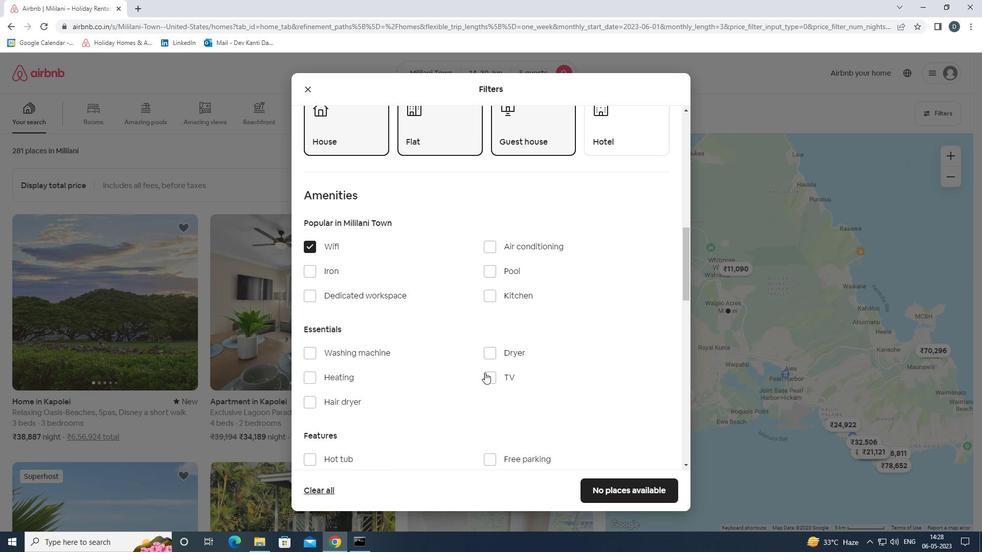 
Action: Mouse pressed left at (487, 374)
Screenshot: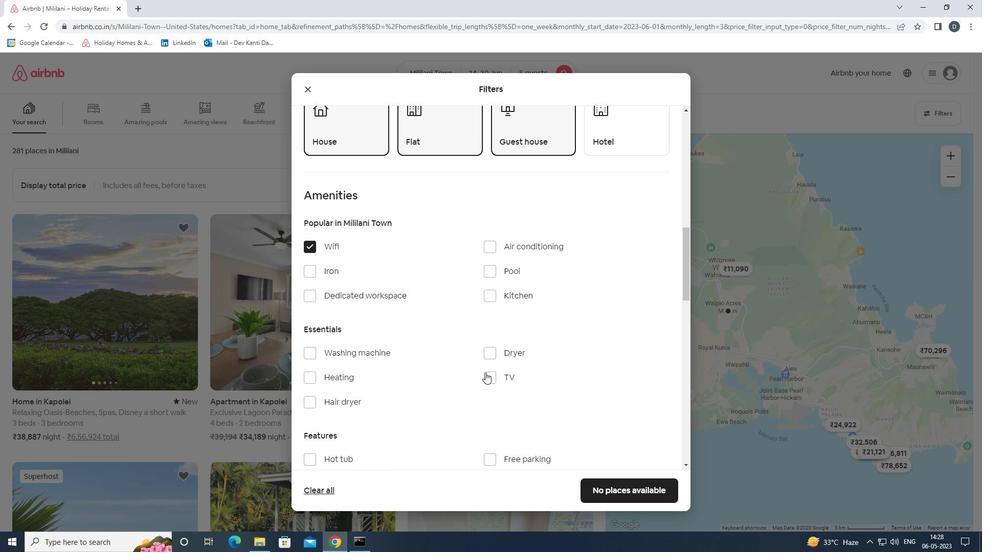 
Action: Mouse moved to (486, 374)
Screenshot: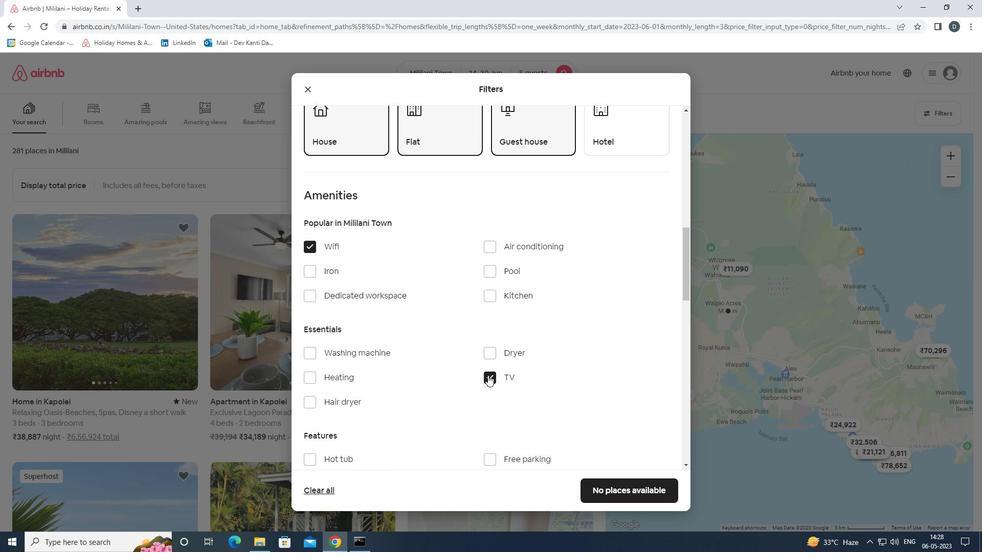 
Action: Mouse scrolled (486, 374) with delta (0, 0)
Screenshot: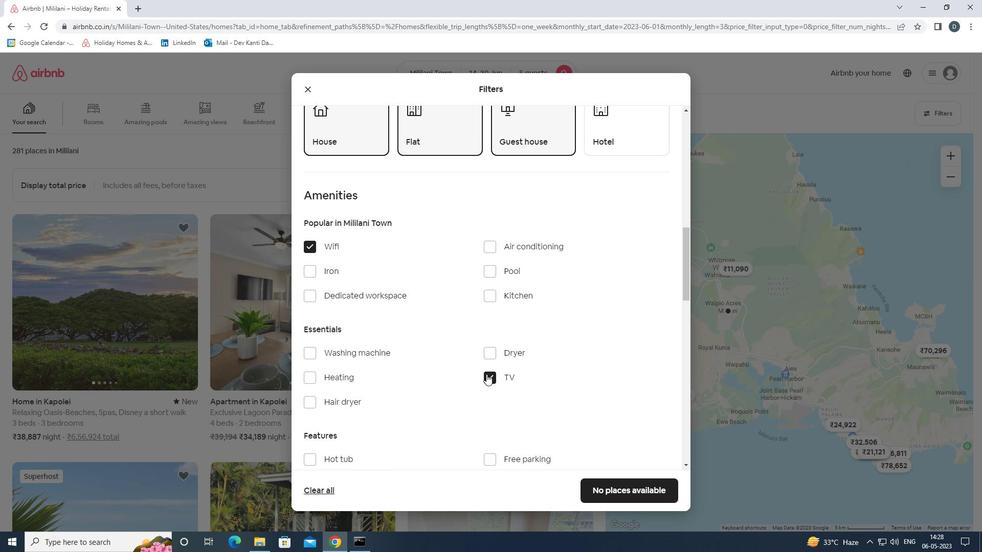 
Action: Mouse moved to (486, 374)
Screenshot: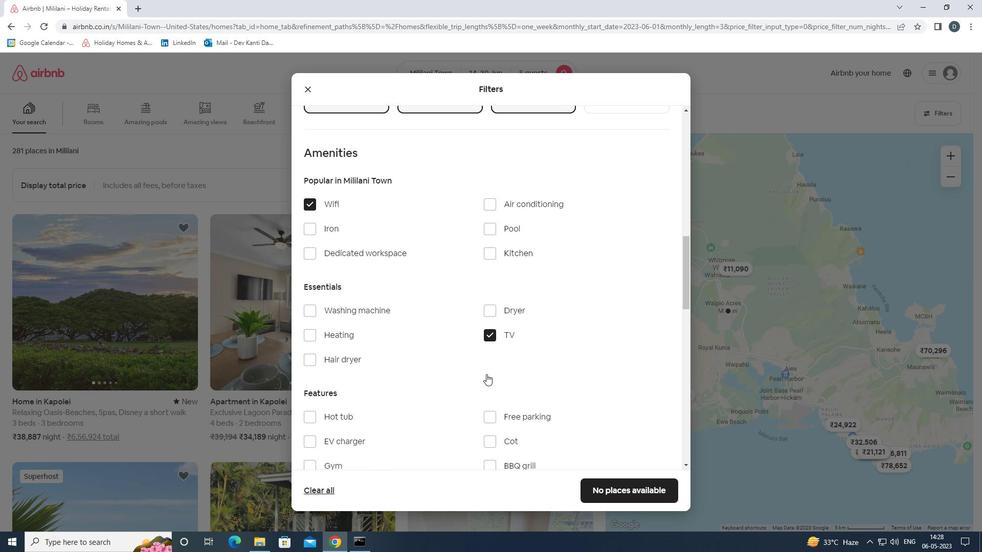 
Action: Mouse scrolled (486, 373) with delta (0, 0)
Screenshot: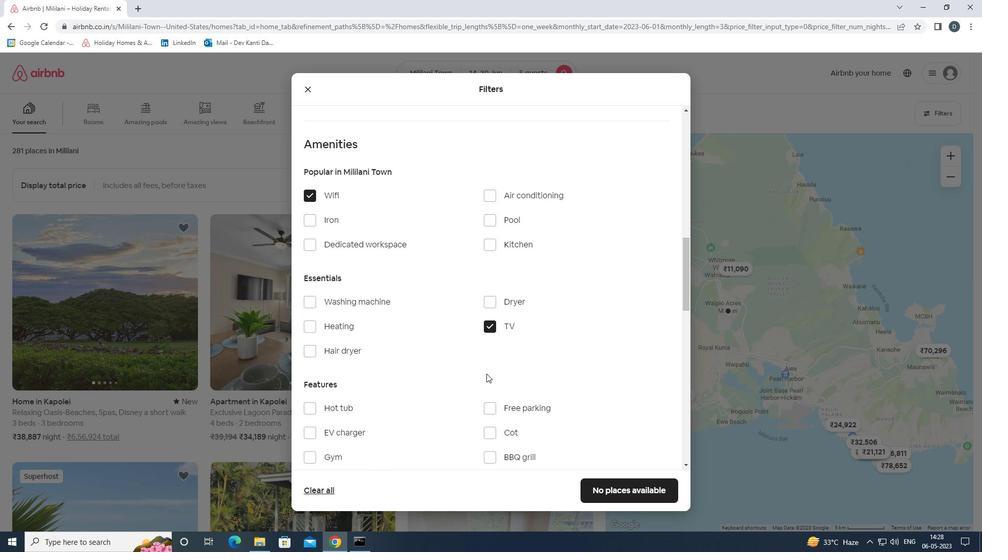 
Action: Mouse scrolled (486, 373) with delta (0, 0)
Screenshot: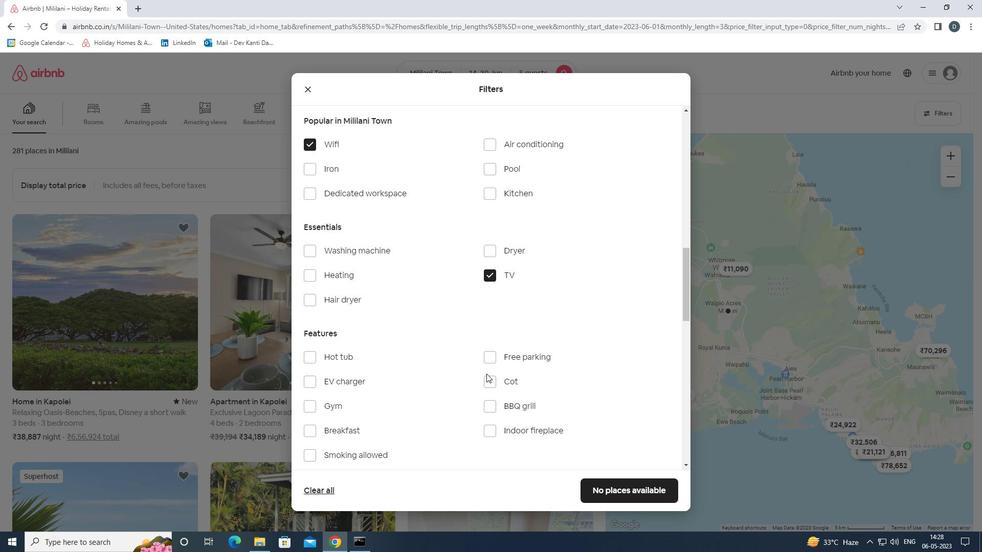
Action: Mouse moved to (496, 307)
Screenshot: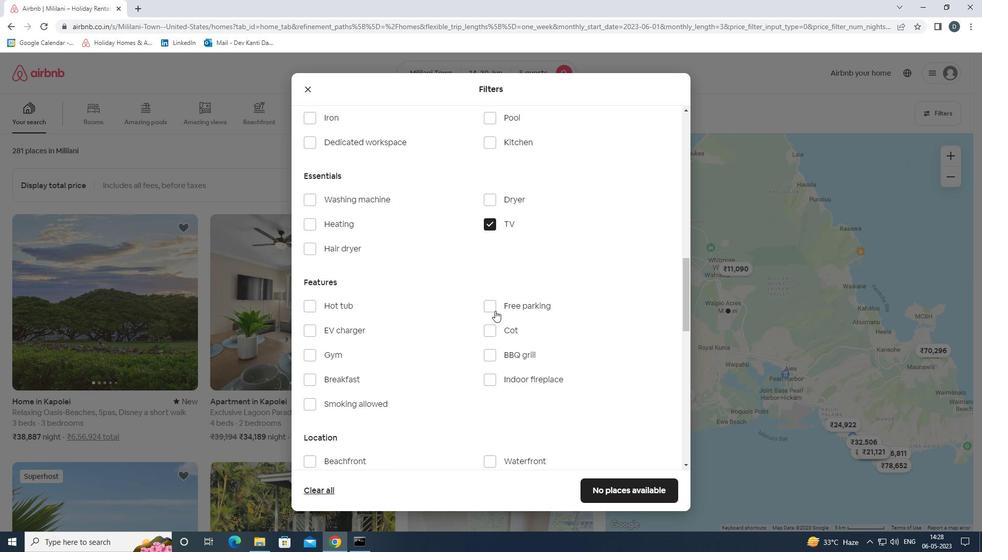 
Action: Mouse pressed left at (496, 307)
Screenshot: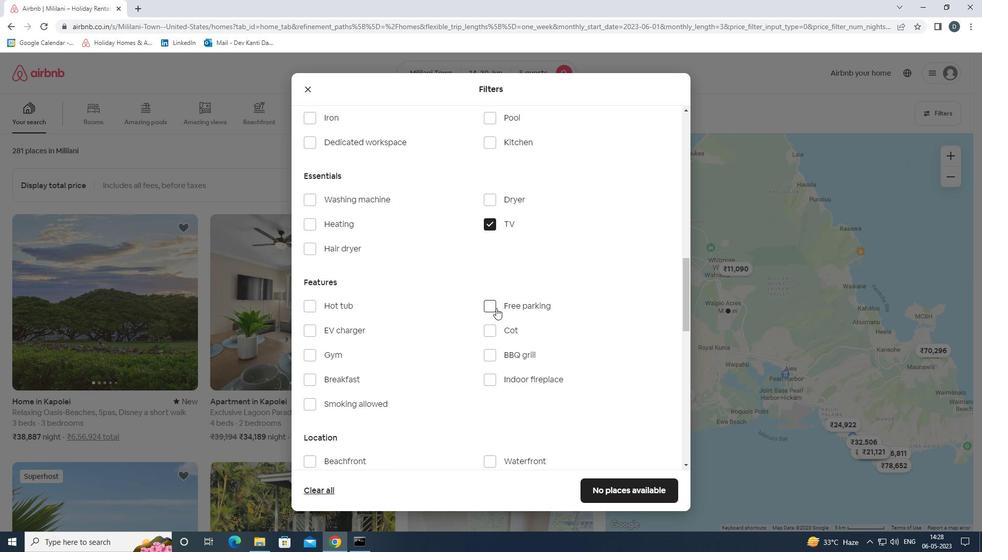 
Action: Mouse moved to (398, 354)
Screenshot: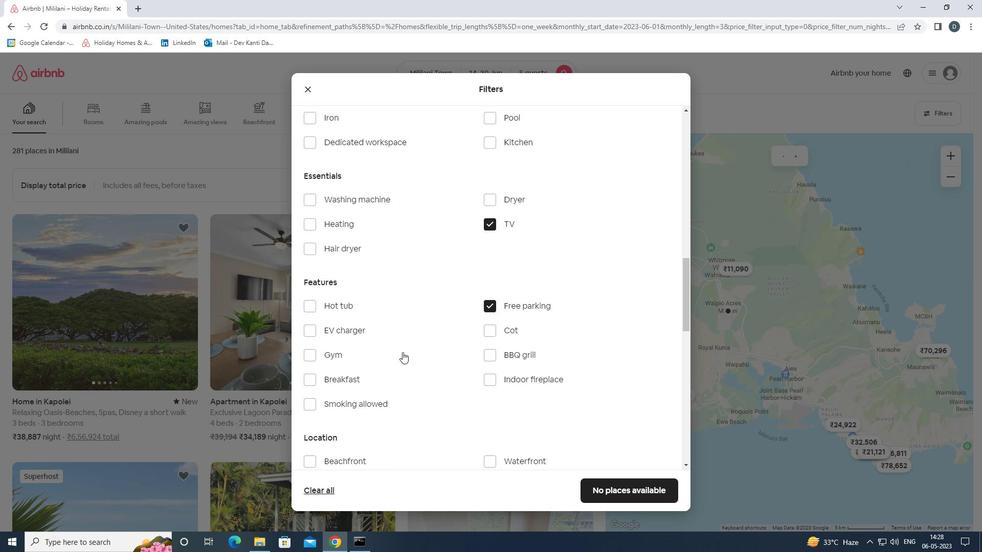 
Action: Mouse pressed left at (398, 354)
Screenshot: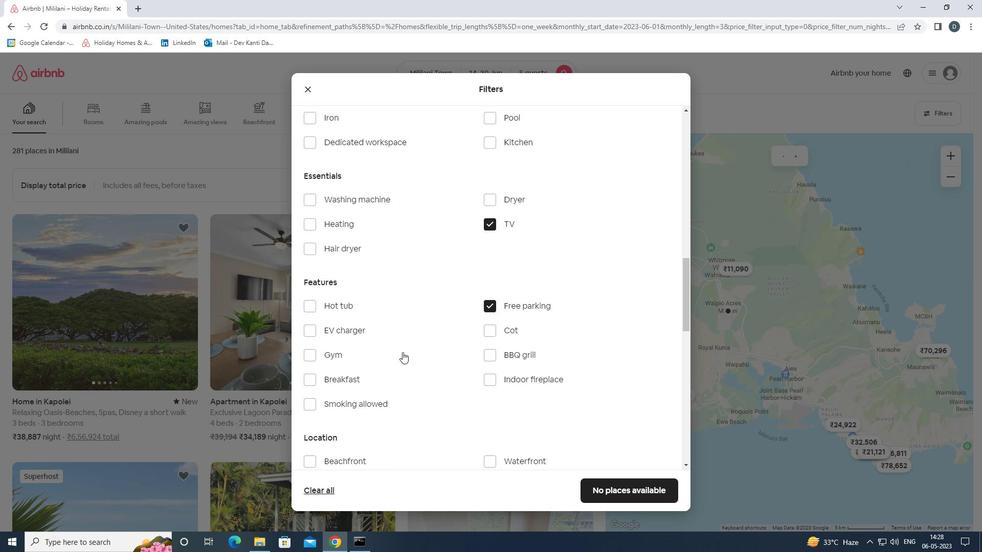 
Action: Mouse moved to (390, 379)
Screenshot: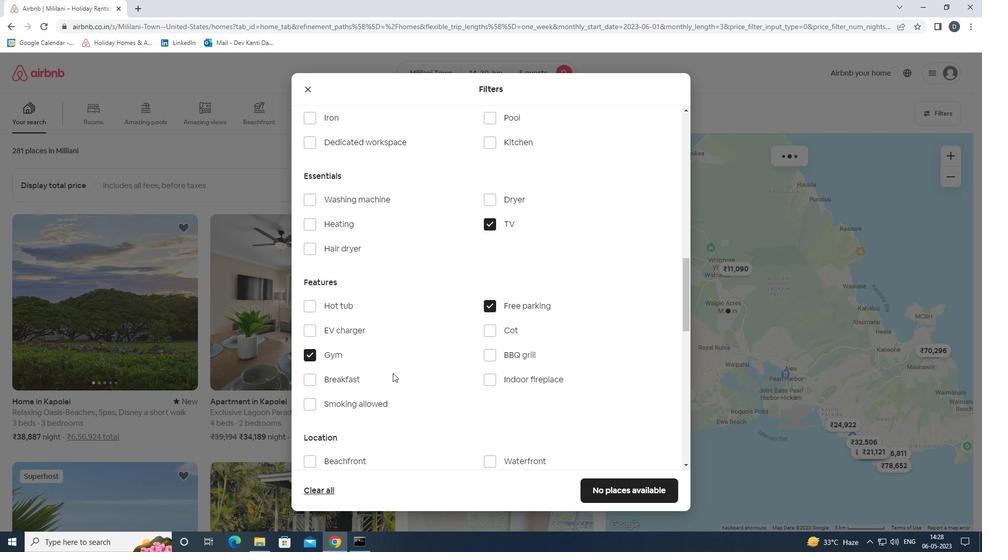 
Action: Mouse pressed left at (390, 379)
Screenshot: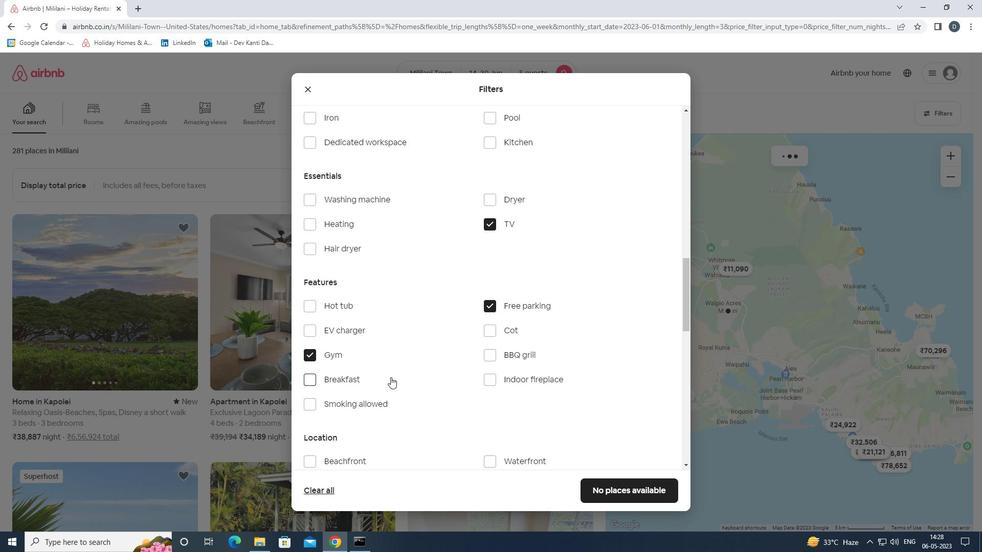 
Action: Mouse moved to (474, 367)
Screenshot: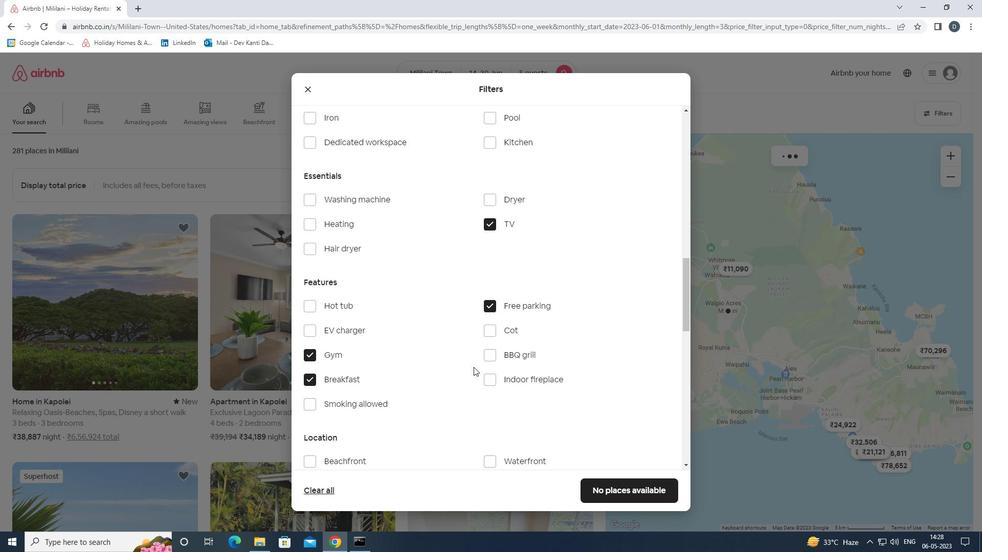 
Action: Mouse scrolled (474, 366) with delta (0, 0)
Screenshot: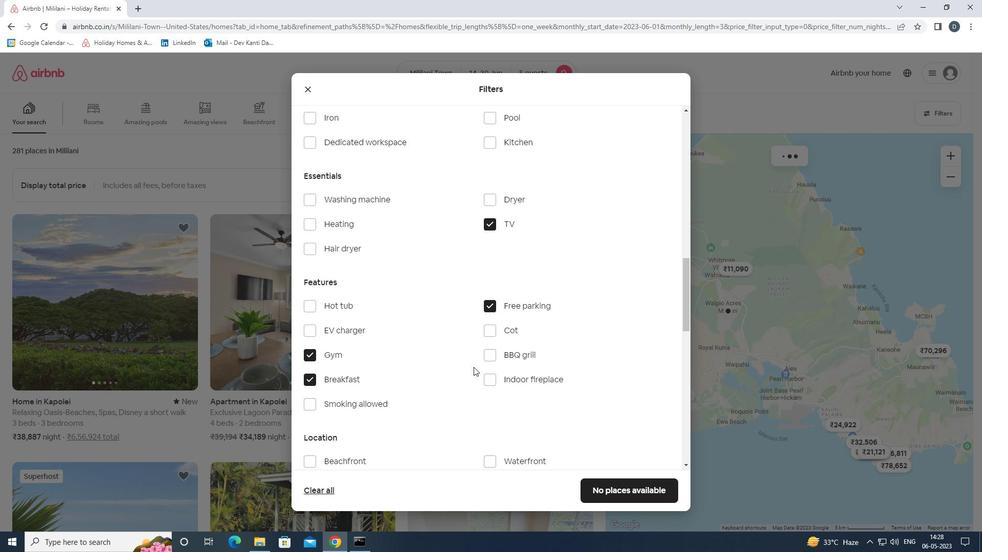 
Action: Mouse moved to (475, 367)
Screenshot: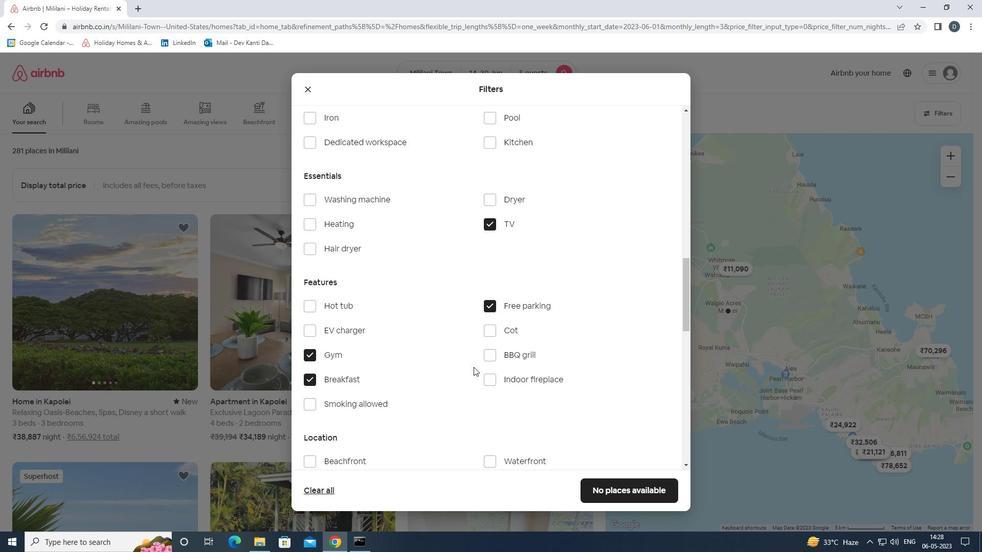 
Action: Mouse scrolled (475, 366) with delta (0, 0)
Screenshot: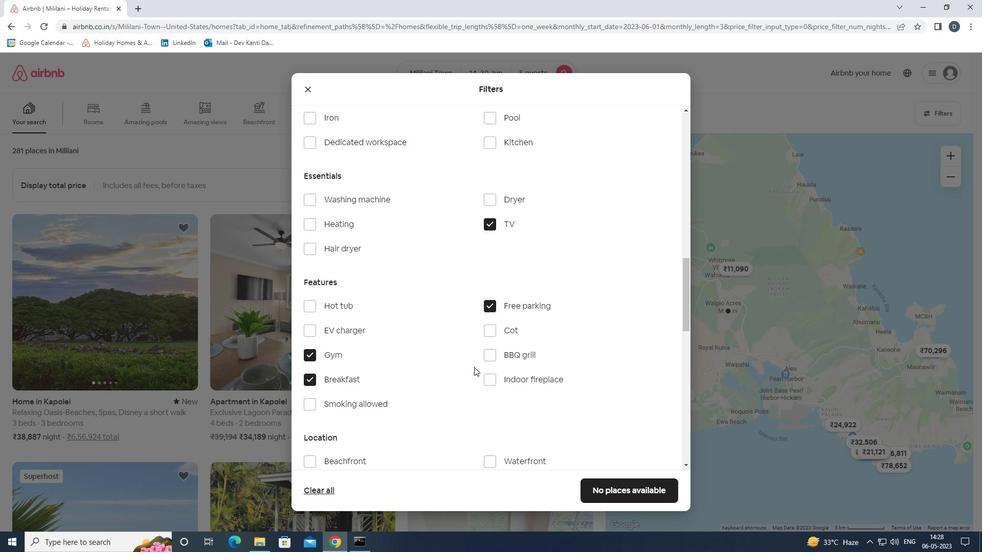 
Action: Mouse scrolled (475, 366) with delta (0, 0)
Screenshot: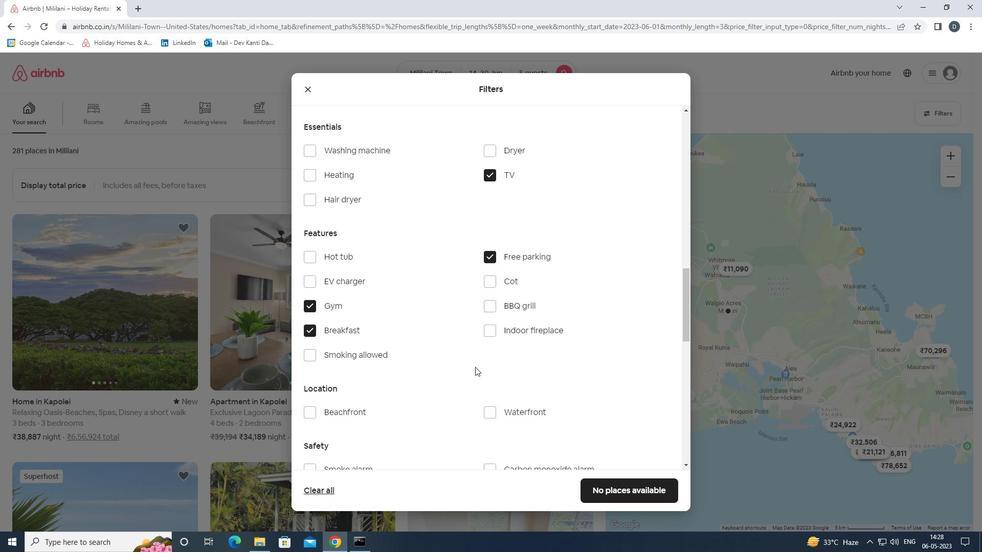
Action: Mouse moved to (480, 366)
Screenshot: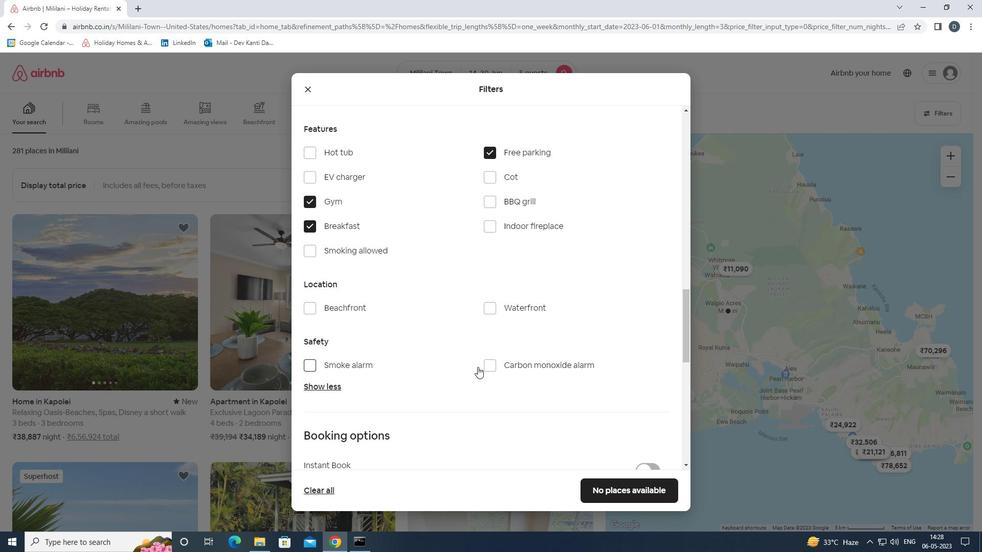 
Action: Mouse scrolled (480, 365) with delta (0, 0)
Screenshot: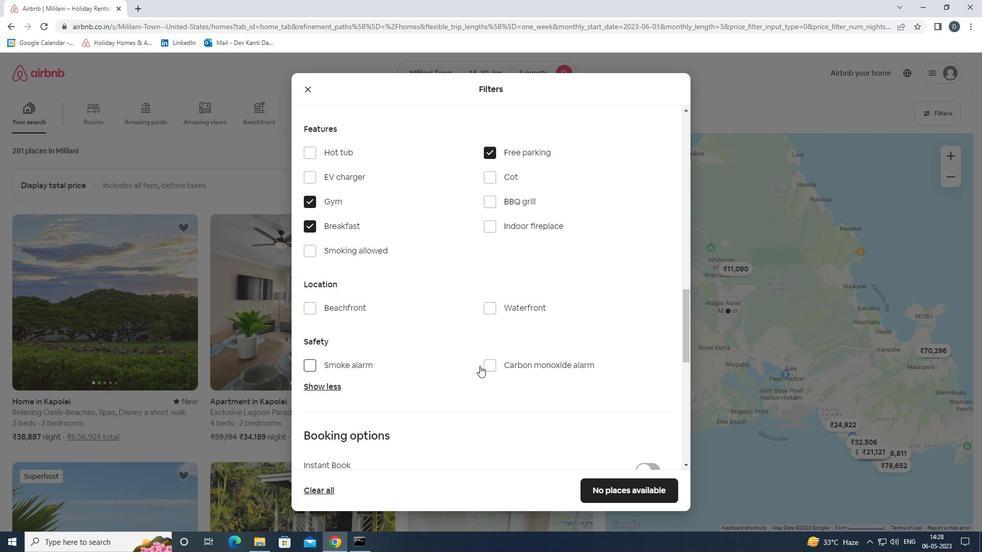 
Action: Mouse scrolled (480, 365) with delta (0, 0)
Screenshot: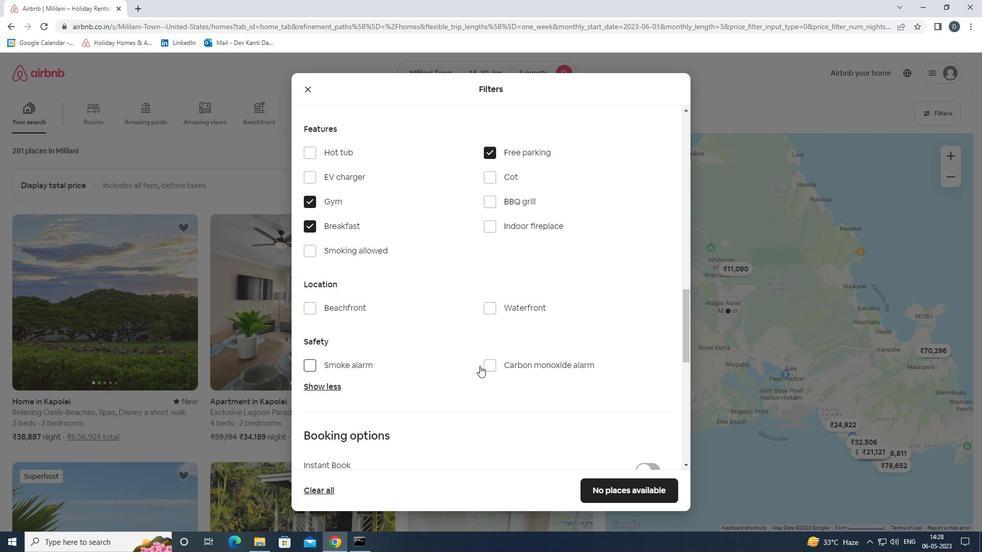 
Action: Mouse moved to (482, 366)
Screenshot: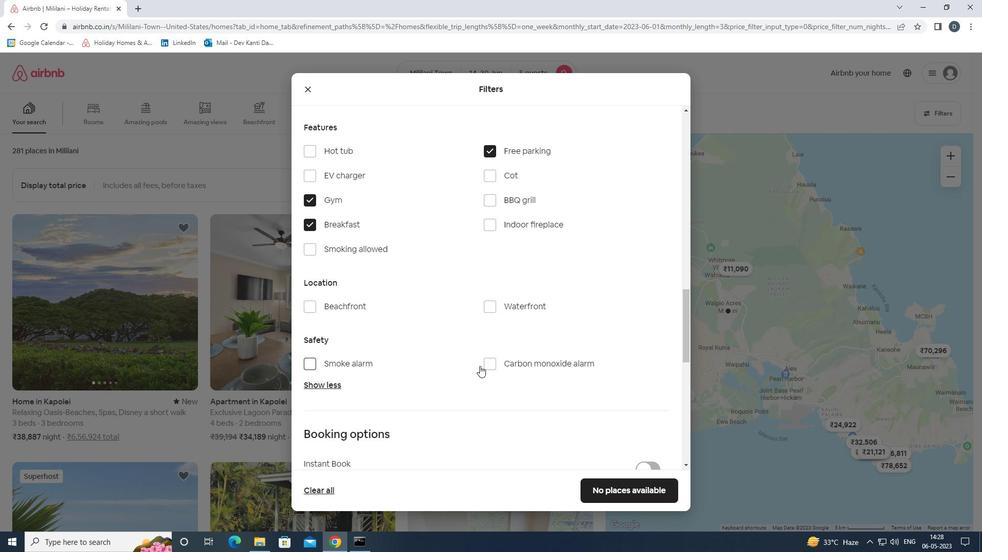 
Action: Mouse scrolled (482, 365) with delta (0, 0)
Screenshot: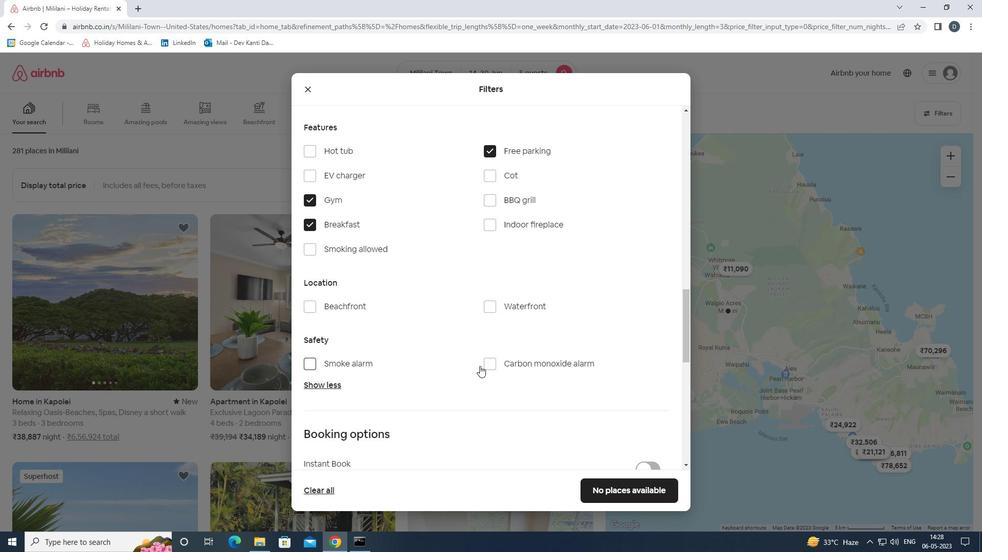 
Action: Mouse moved to (642, 352)
Screenshot: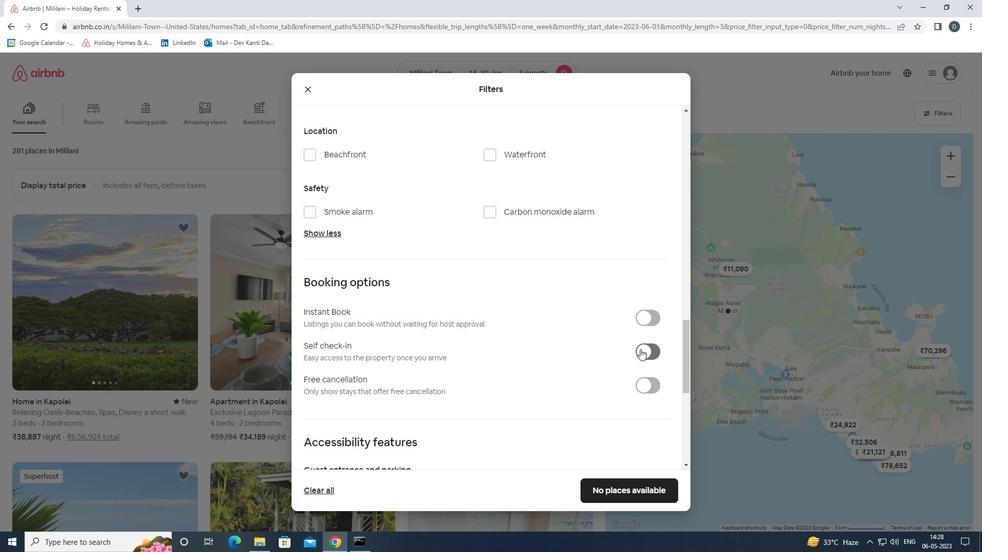 
Action: Mouse pressed left at (642, 352)
Screenshot: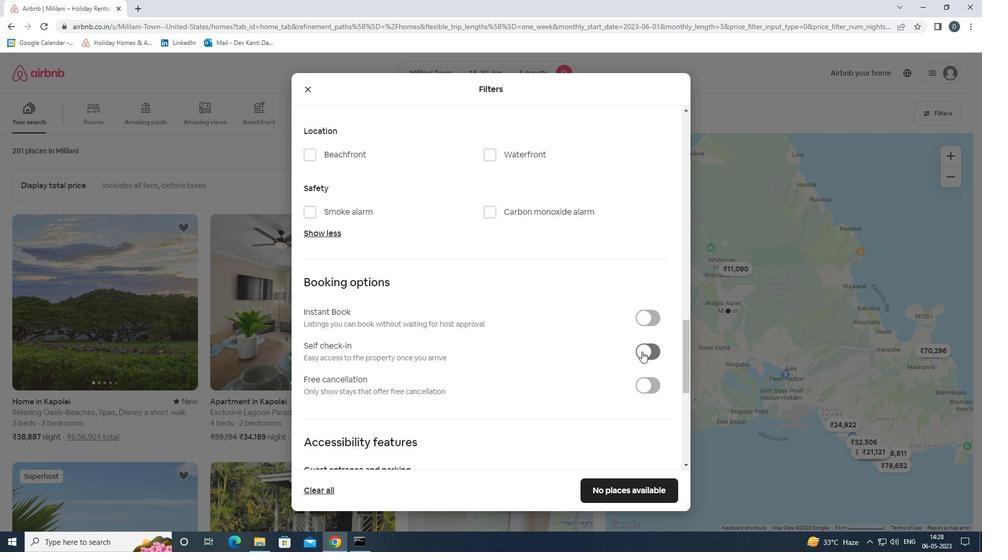 
Action: Mouse moved to (642, 352)
Screenshot: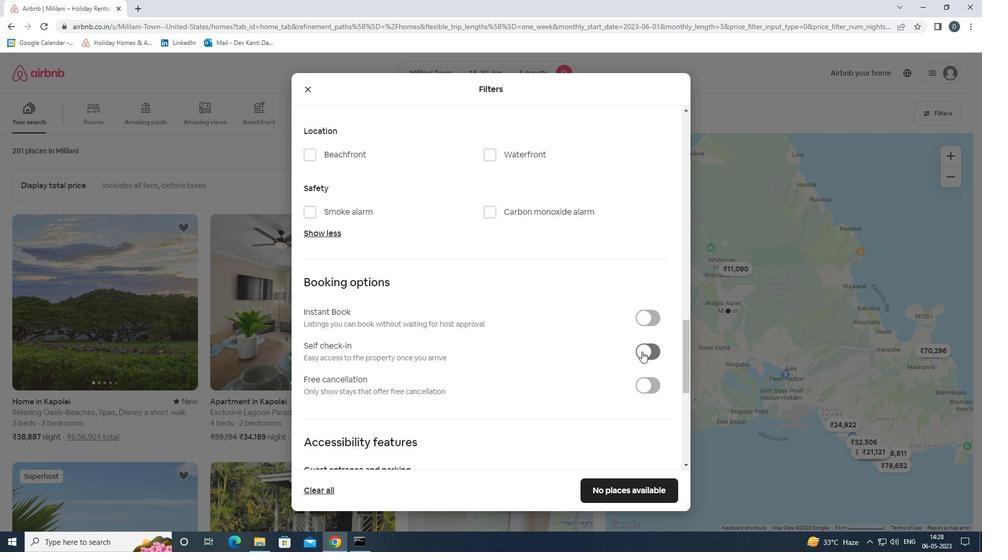 
Action: Mouse scrolled (642, 352) with delta (0, 0)
Screenshot: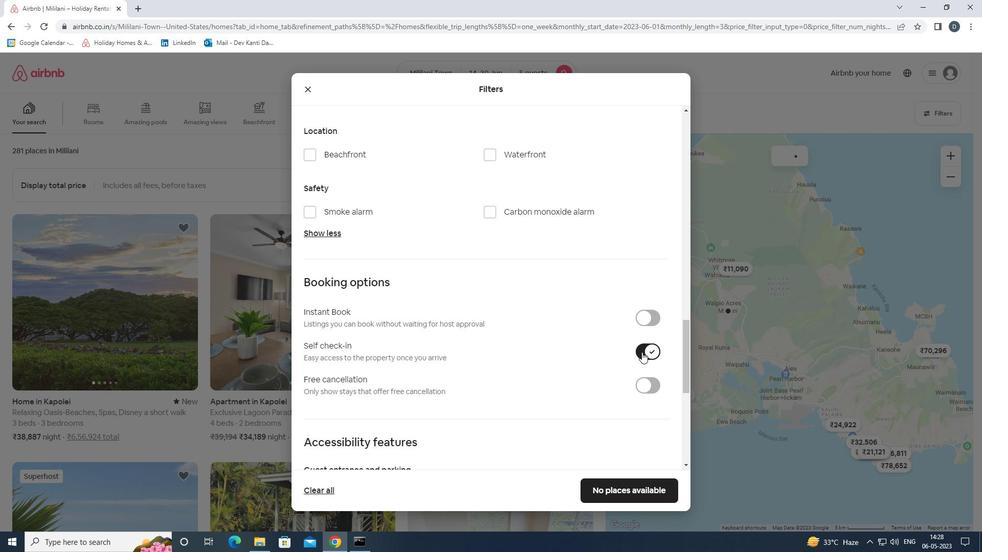 
Action: Mouse scrolled (642, 352) with delta (0, 0)
Screenshot: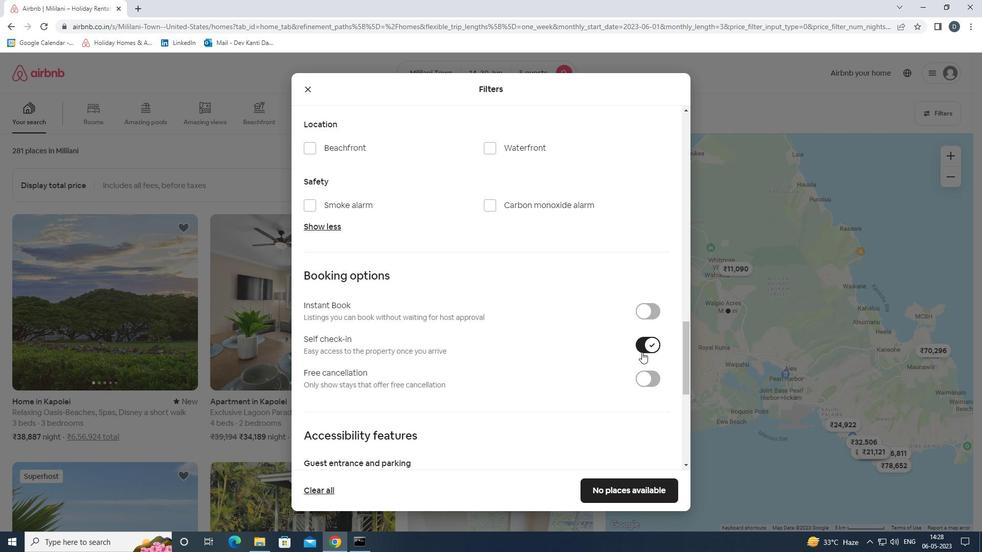 
Action: Mouse scrolled (642, 352) with delta (0, 0)
Screenshot: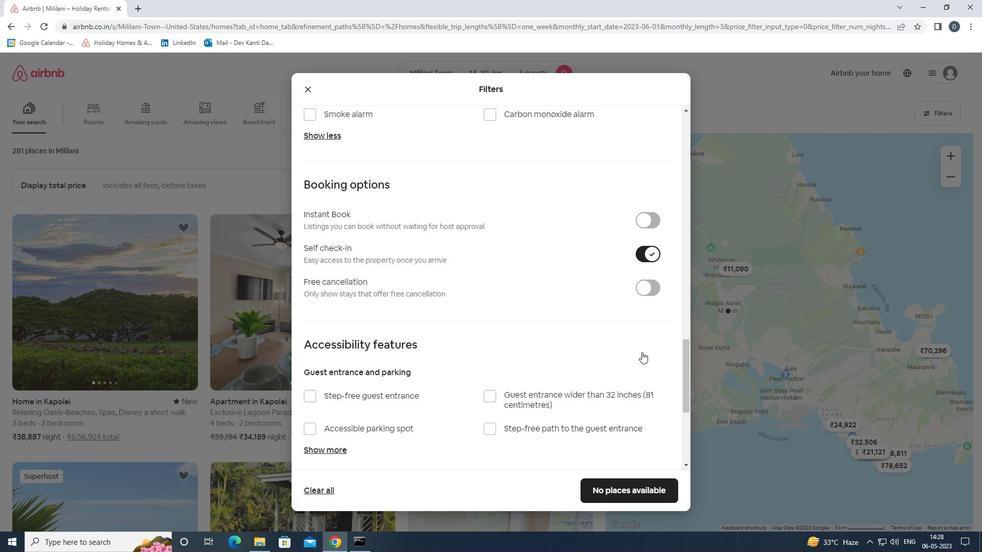 
Action: Mouse scrolled (642, 352) with delta (0, 0)
Screenshot: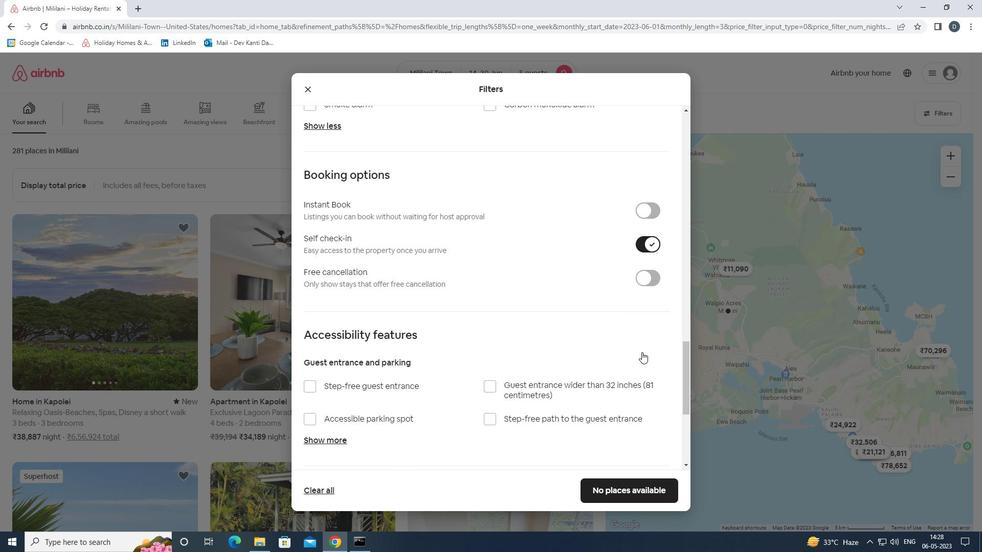 
Action: Mouse scrolled (642, 352) with delta (0, 0)
Screenshot: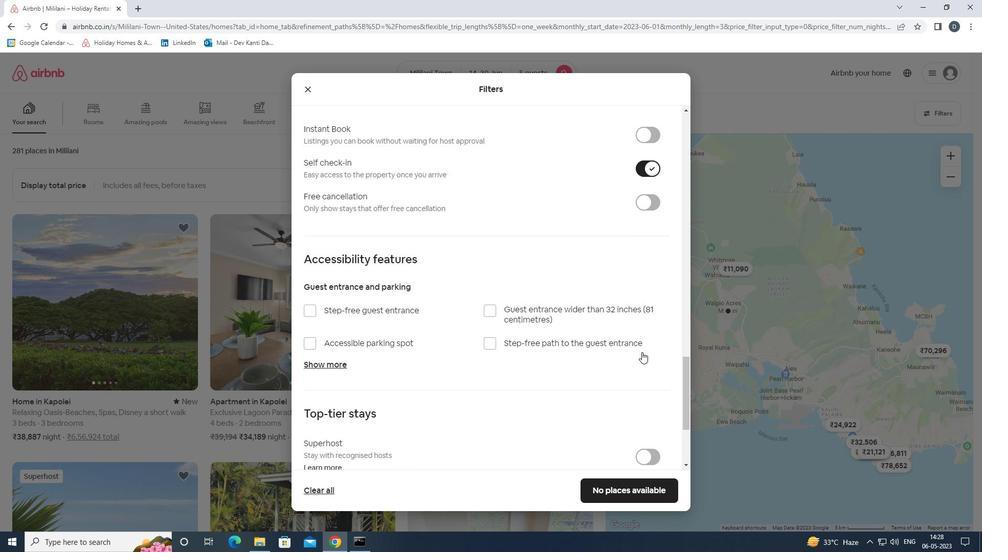 
Action: Mouse scrolled (642, 352) with delta (0, 0)
Screenshot: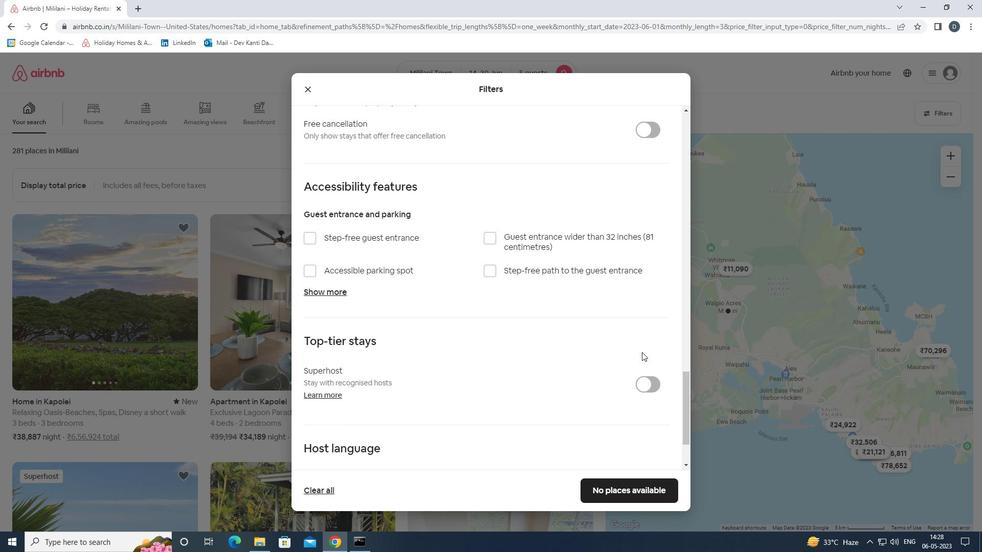 
Action: Mouse scrolled (642, 352) with delta (0, 0)
Screenshot: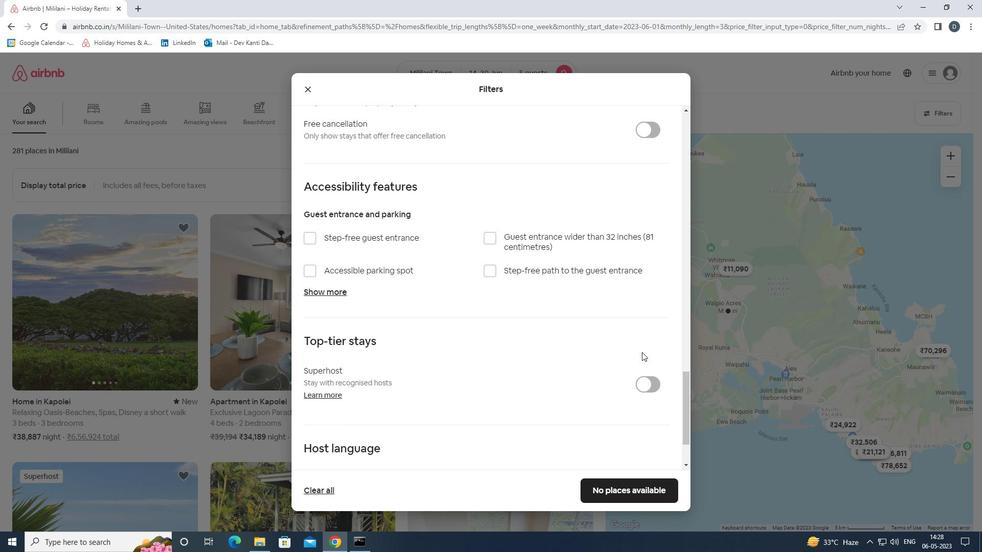 
Action: Mouse scrolled (642, 352) with delta (0, 0)
Screenshot: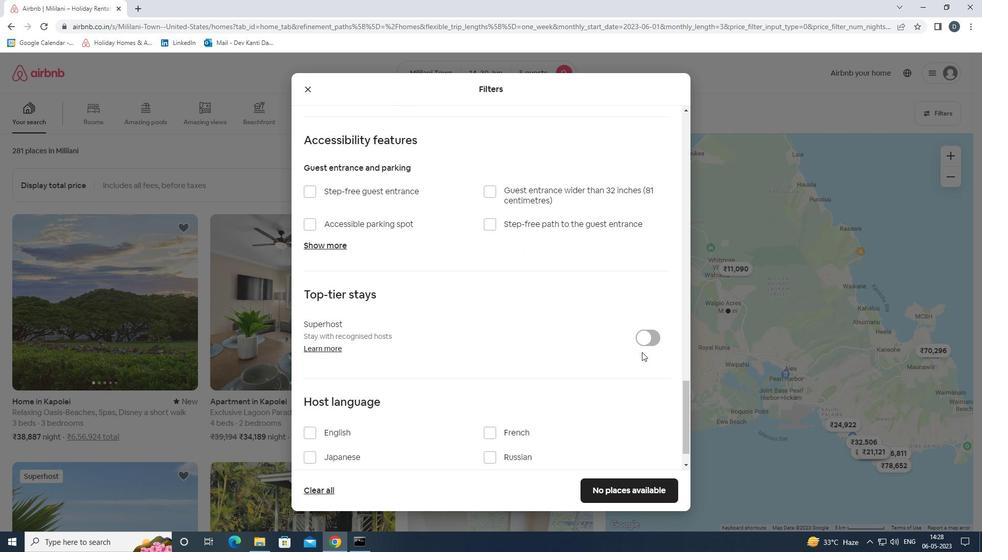 
Action: Mouse moved to (387, 400)
Screenshot: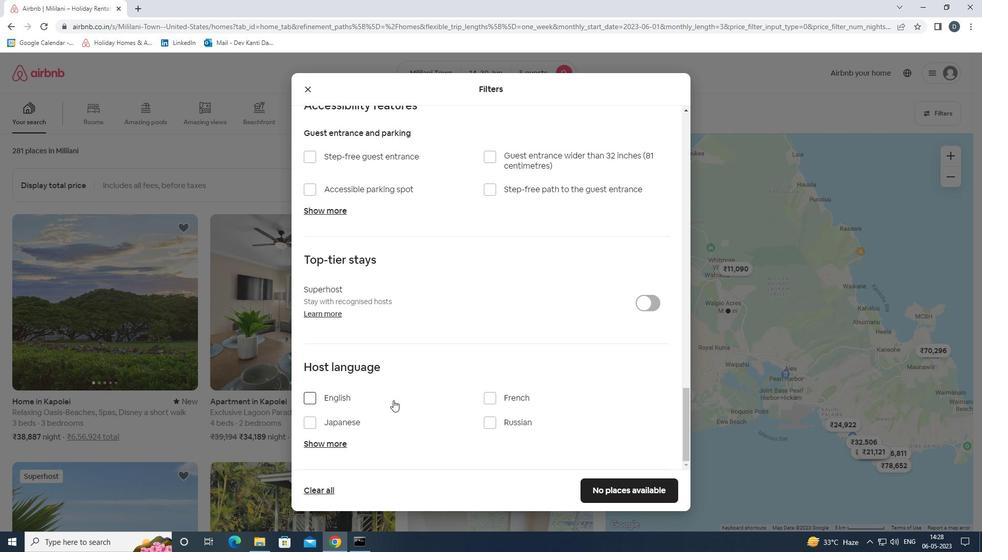 
Action: Mouse pressed left at (387, 400)
Screenshot: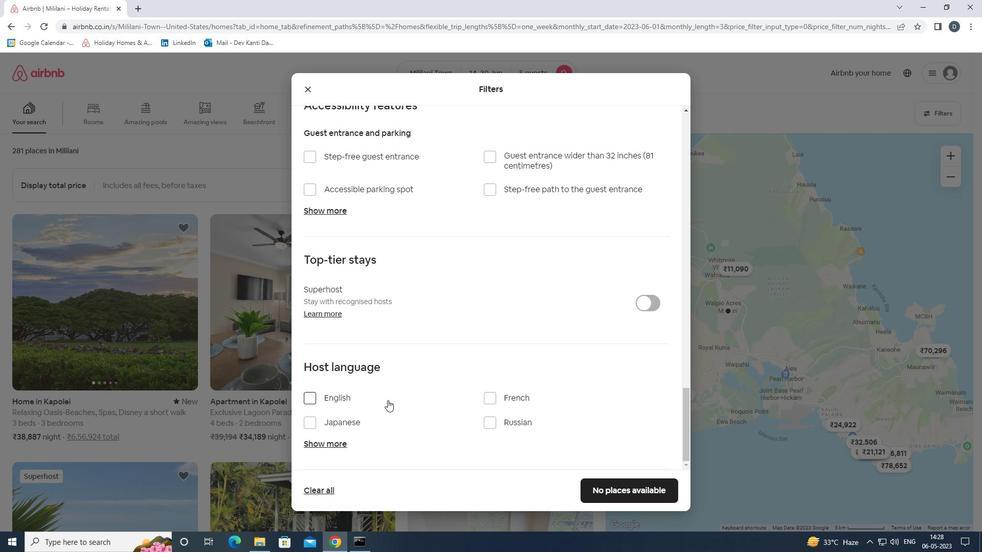 
Action: Mouse moved to (603, 485)
Screenshot: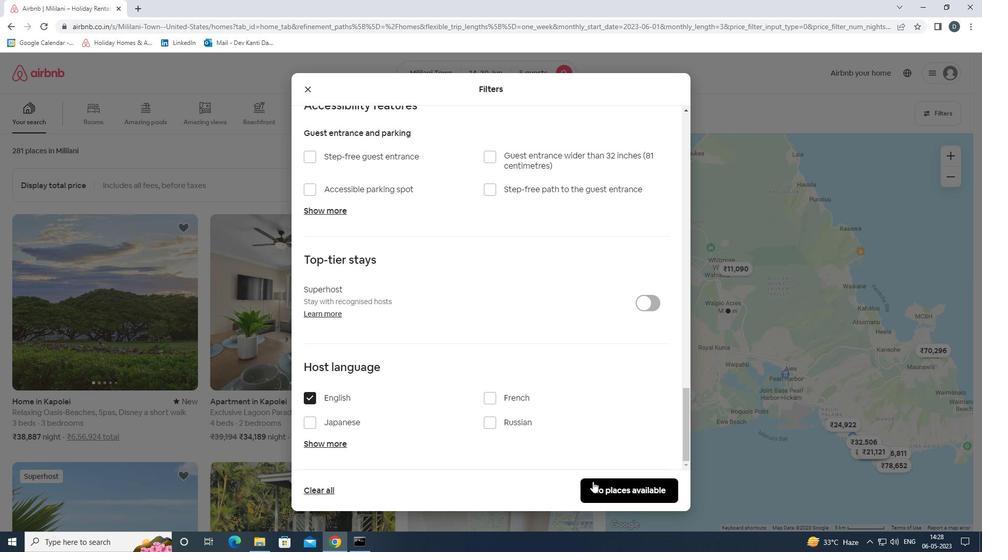 
Action: Mouse pressed left at (603, 485)
Screenshot: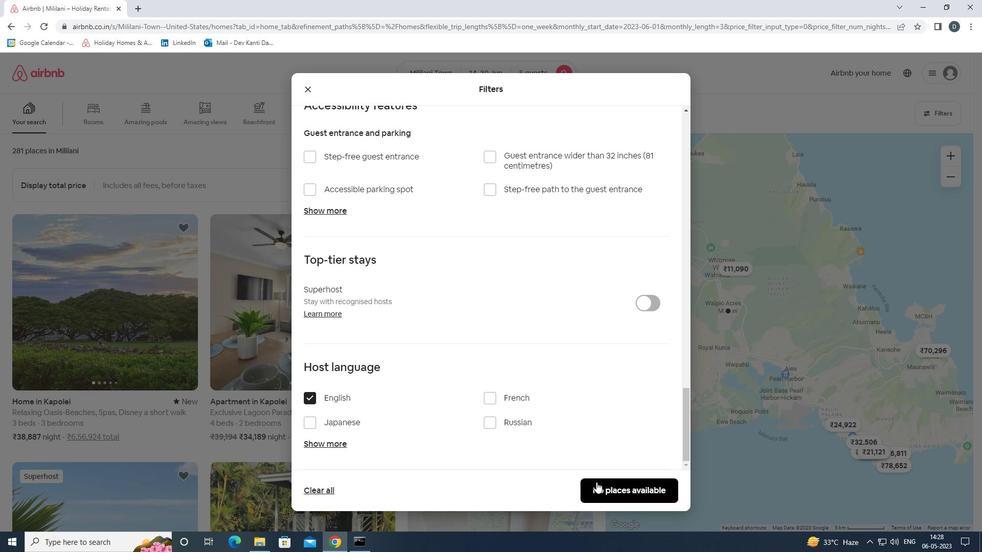 
Action: Mouse moved to (597, 436)
Screenshot: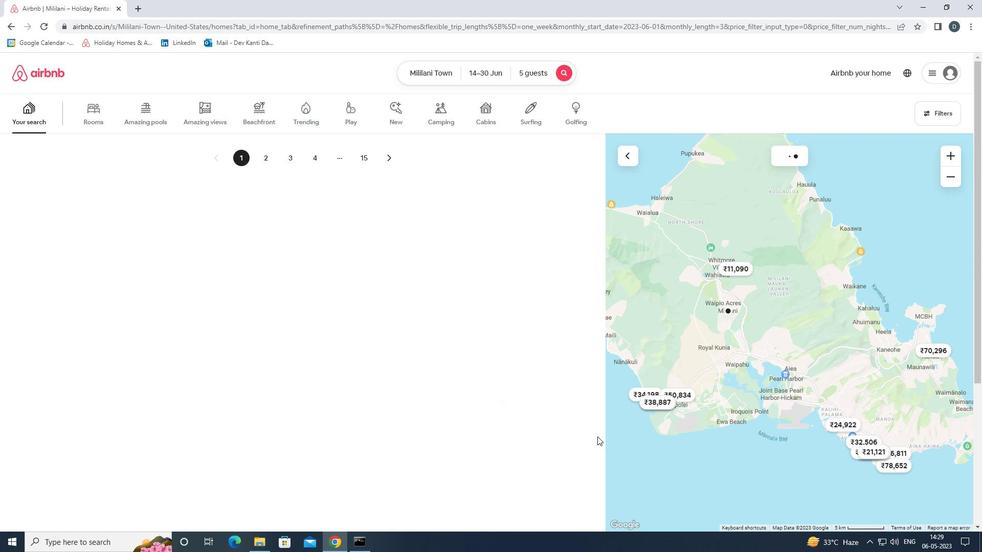 
